 Task: Send an email with the signature Daisy Wilson with the subject 'Service renewal' and the message 'I am sorry for any miscommunication on our end.' from softage.1@softage.net to softage.9@softage.net,  softage.1@softage.net and softage.10@softage.net with CC to softage.2@softage.net with an attached document Data_sheet.pdf
Action: Key pressed n
Screenshot: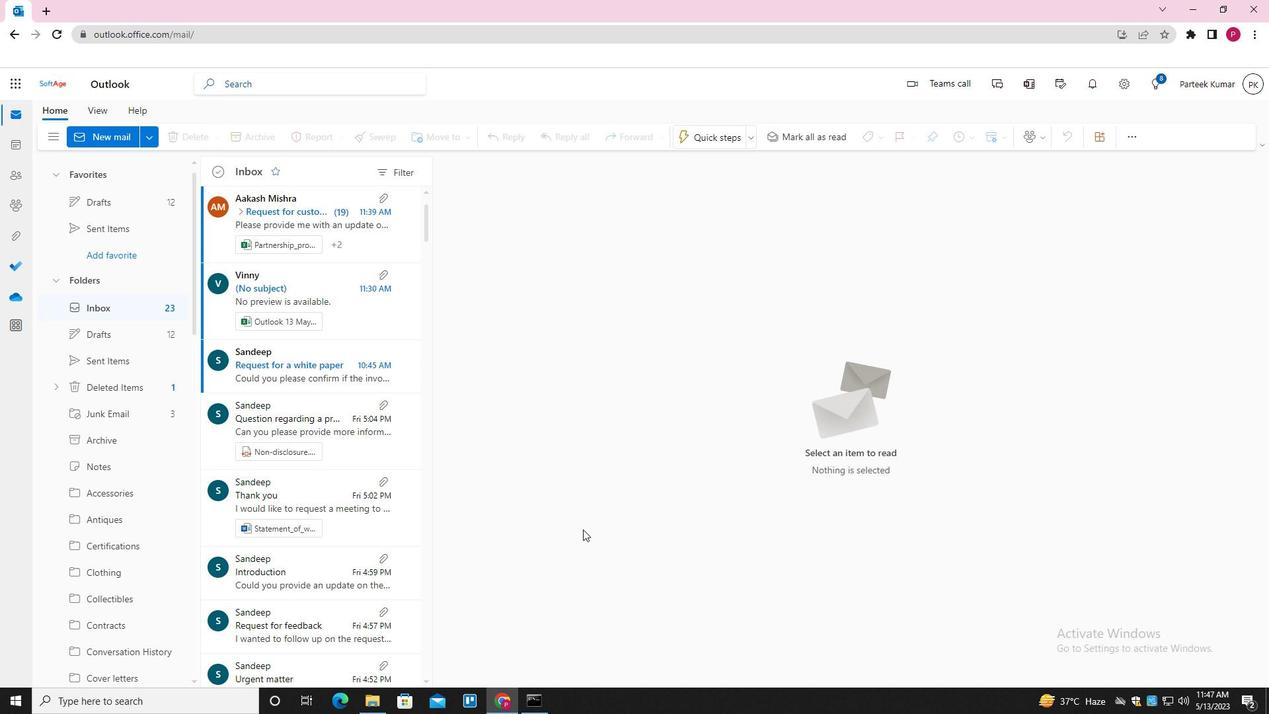 
Action: Mouse moved to (889, 140)
Screenshot: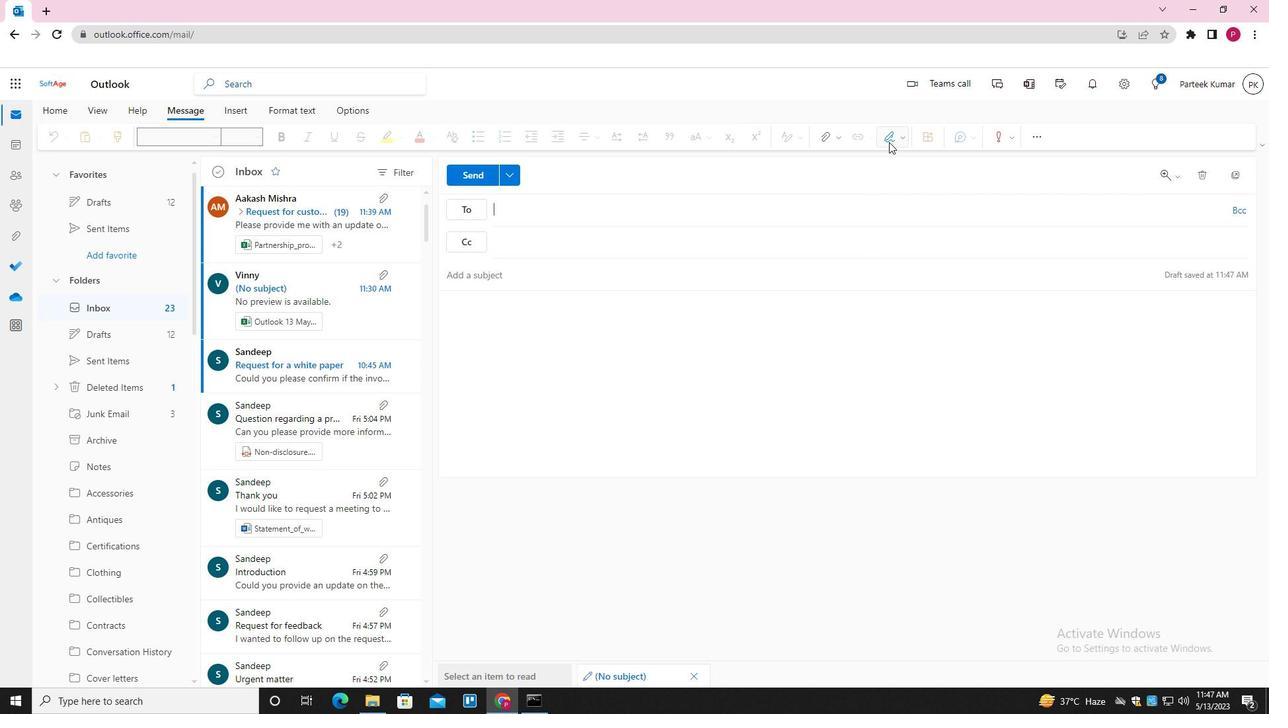 
Action: Mouse pressed left at (889, 140)
Screenshot: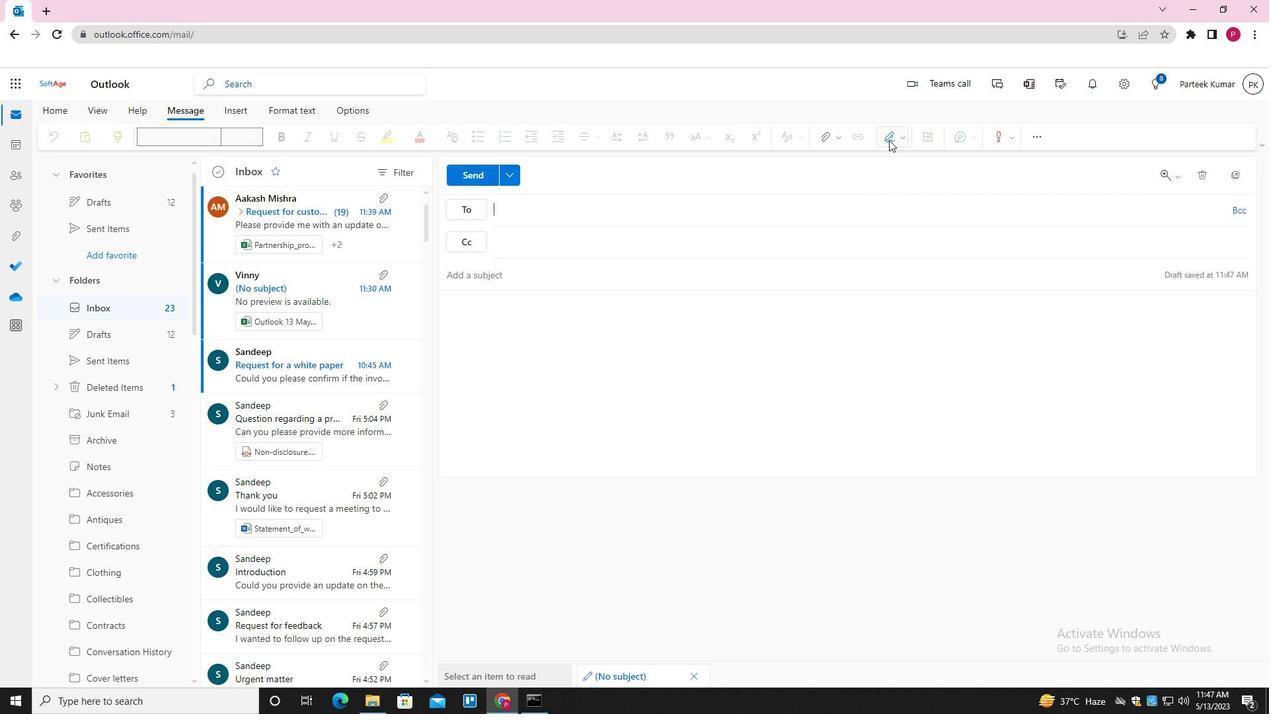 
Action: Mouse moved to (876, 190)
Screenshot: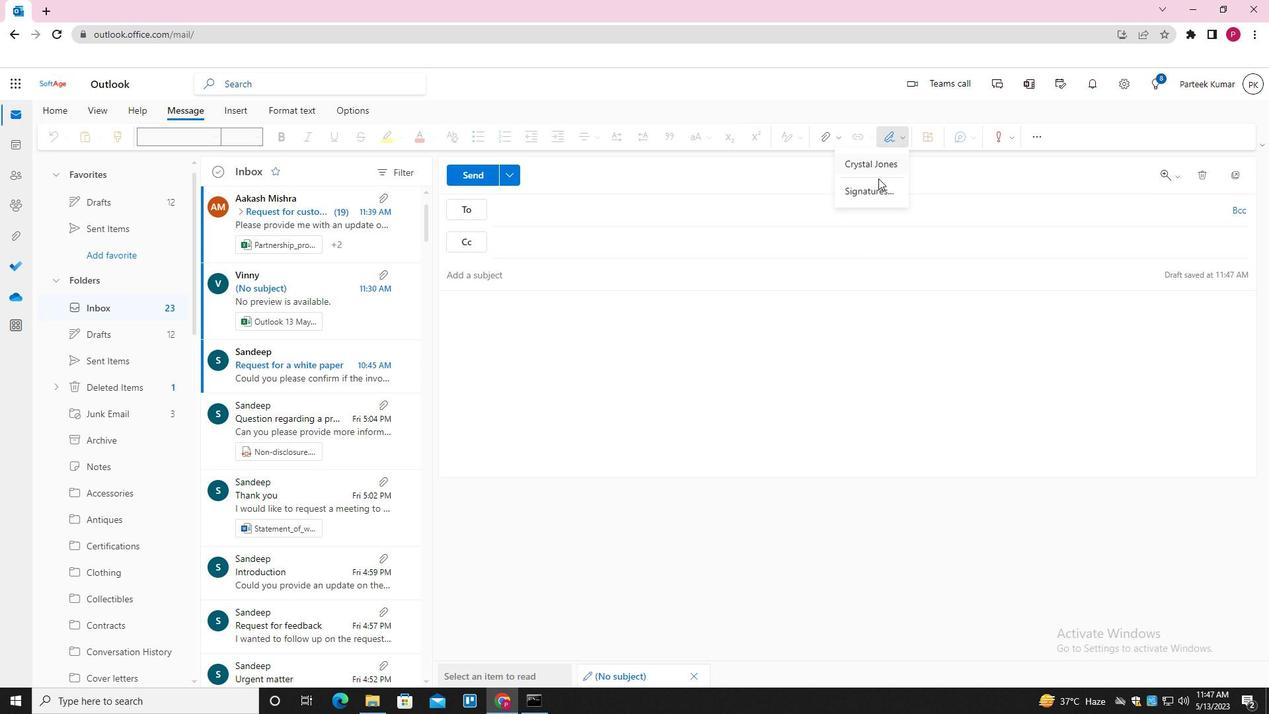 
Action: Mouse pressed left at (876, 190)
Screenshot: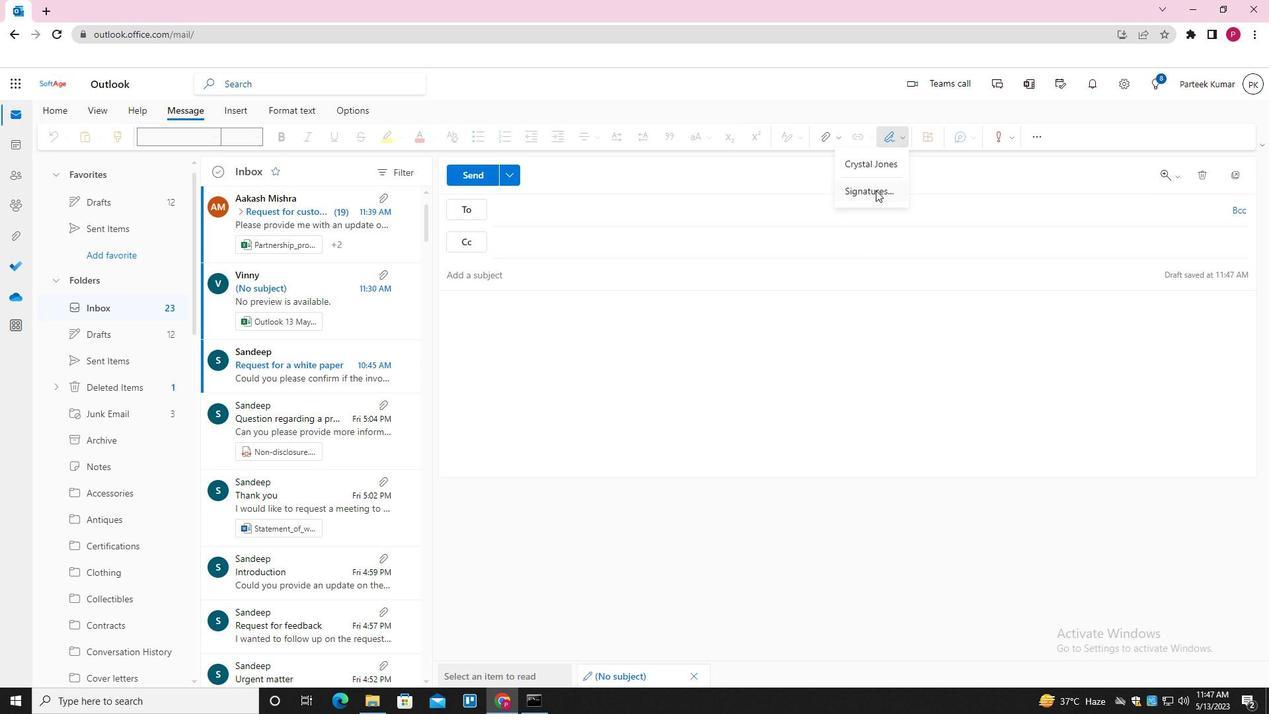 
Action: Mouse moved to (909, 239)
Screenshot: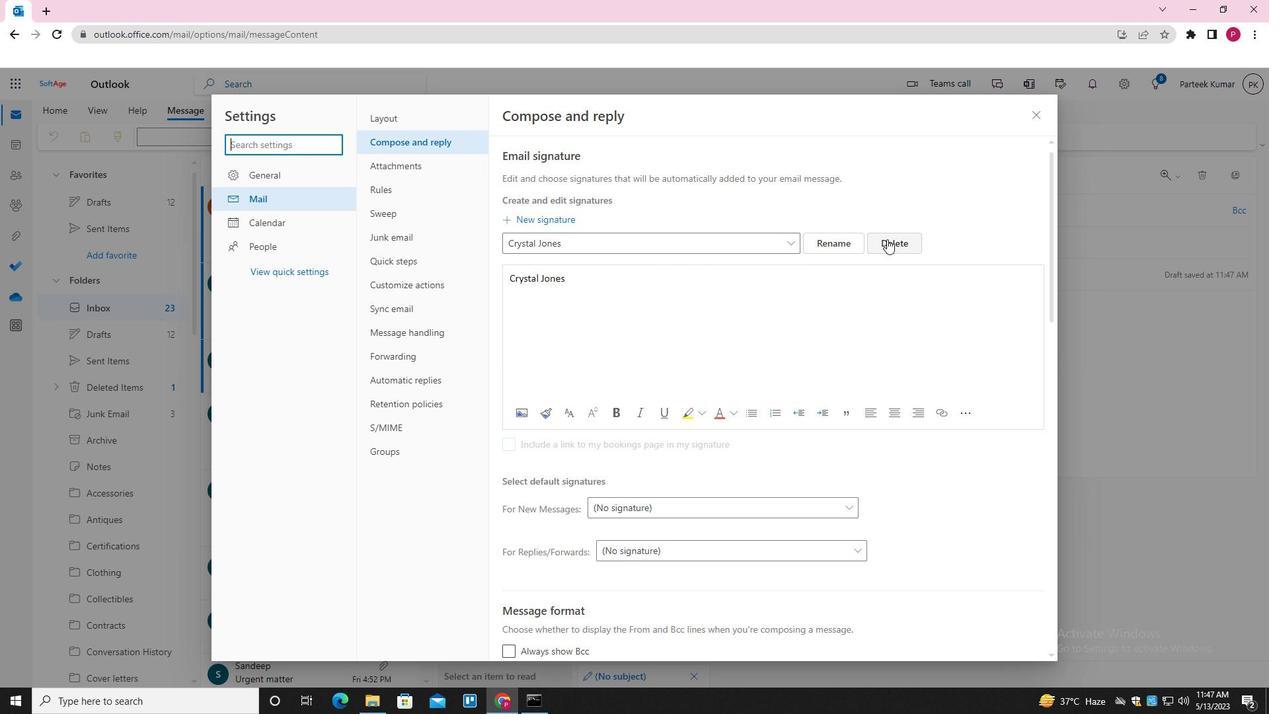 
Action: Mouse pressed left at (909, 239)
Screenshot: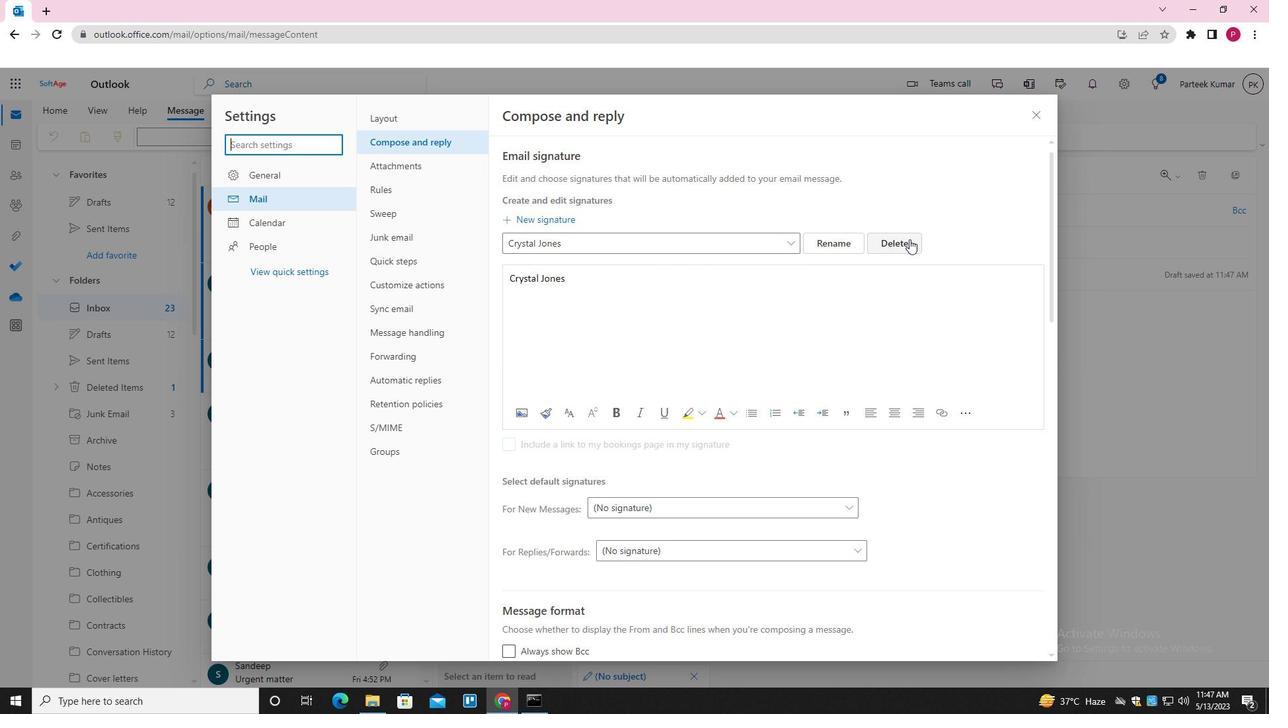 
Action: Mouse moved to (721, 245)
Screenshot: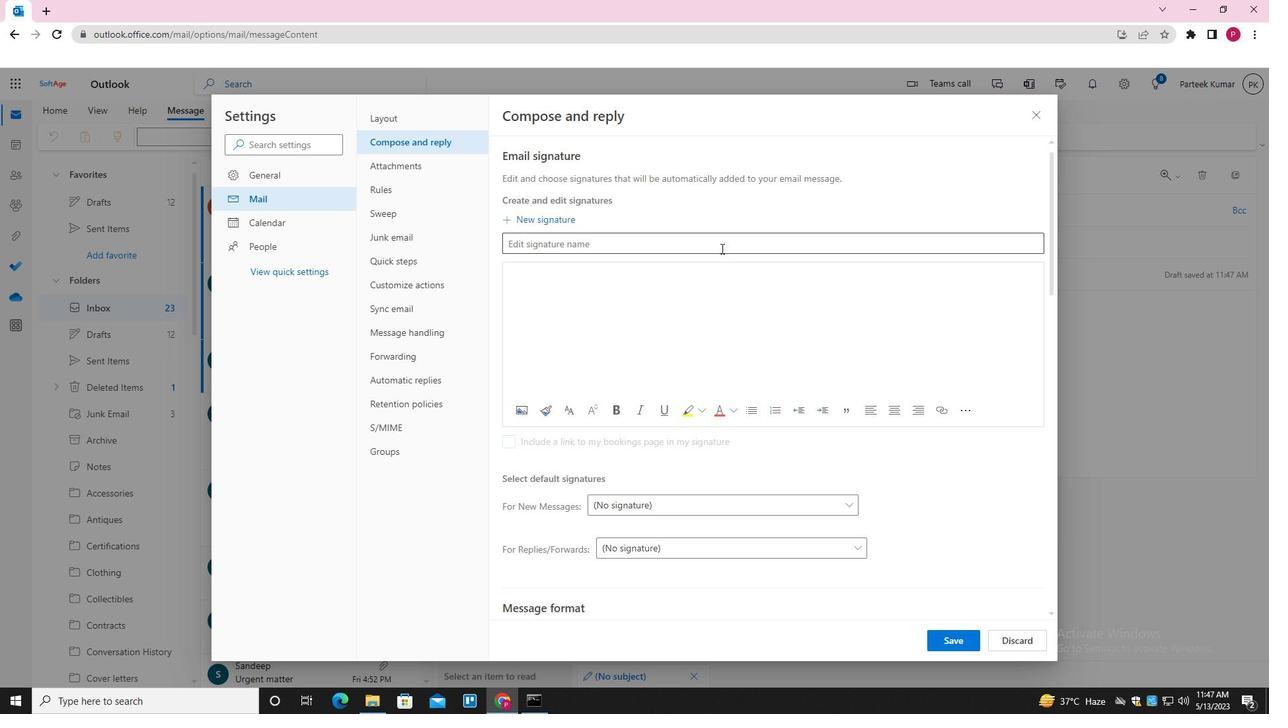 
Action: Mouse pressed left at (721, 245)
Screenshot: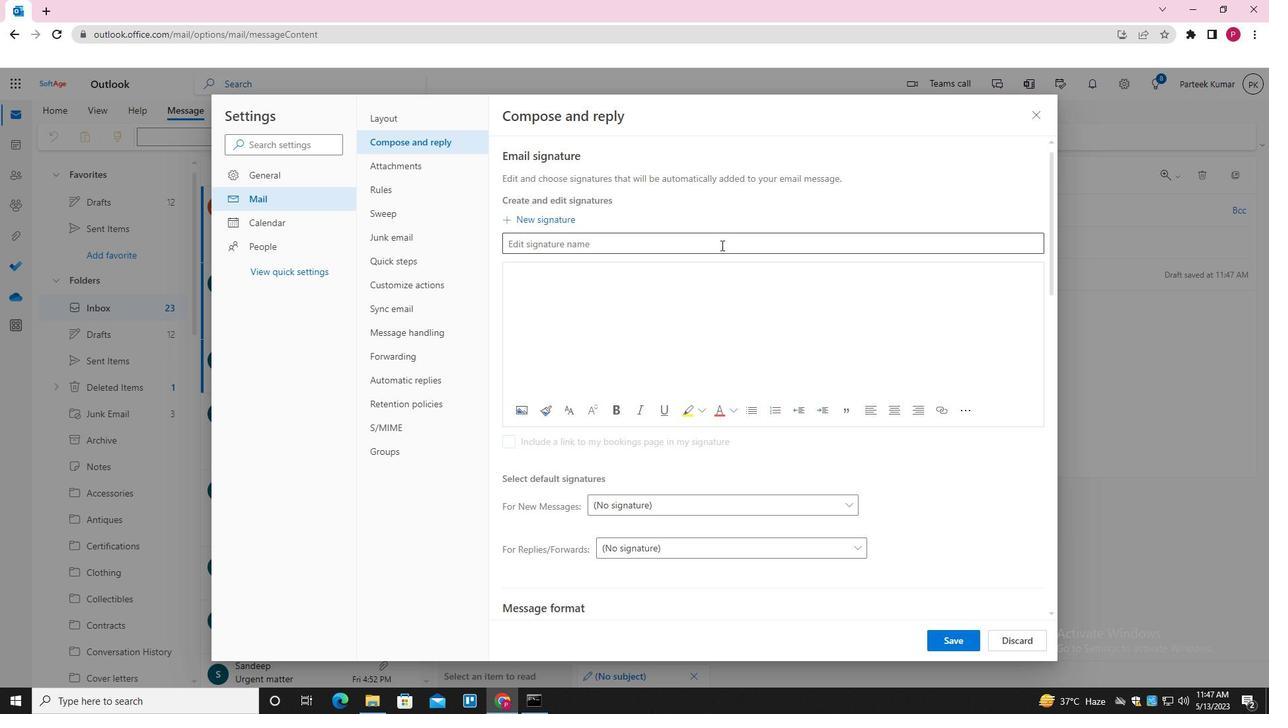 
Action: Key pressed <Key.shift>DAISY<Key.space><Key.shift>WILSON
Screenshot: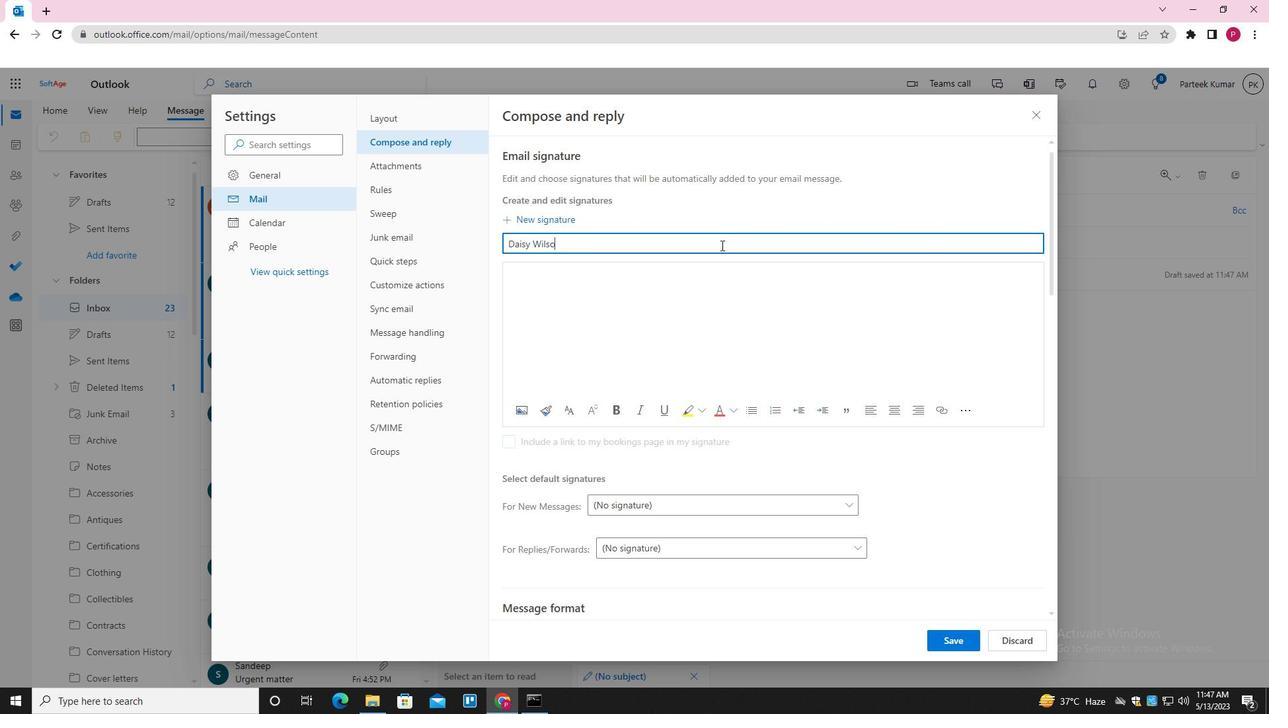
Action: Mouse moved to (718, 275)
Screenshot: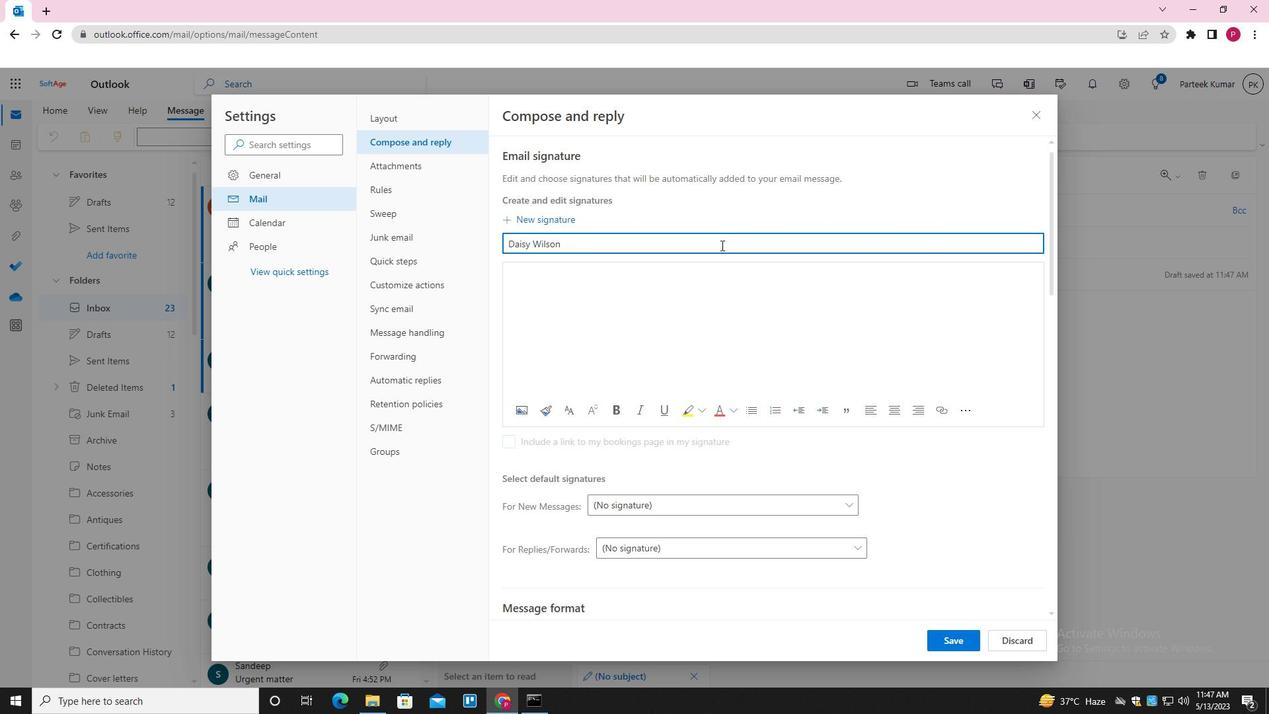 
Action: Mouse pressed left at (718, 275)
Screenshot: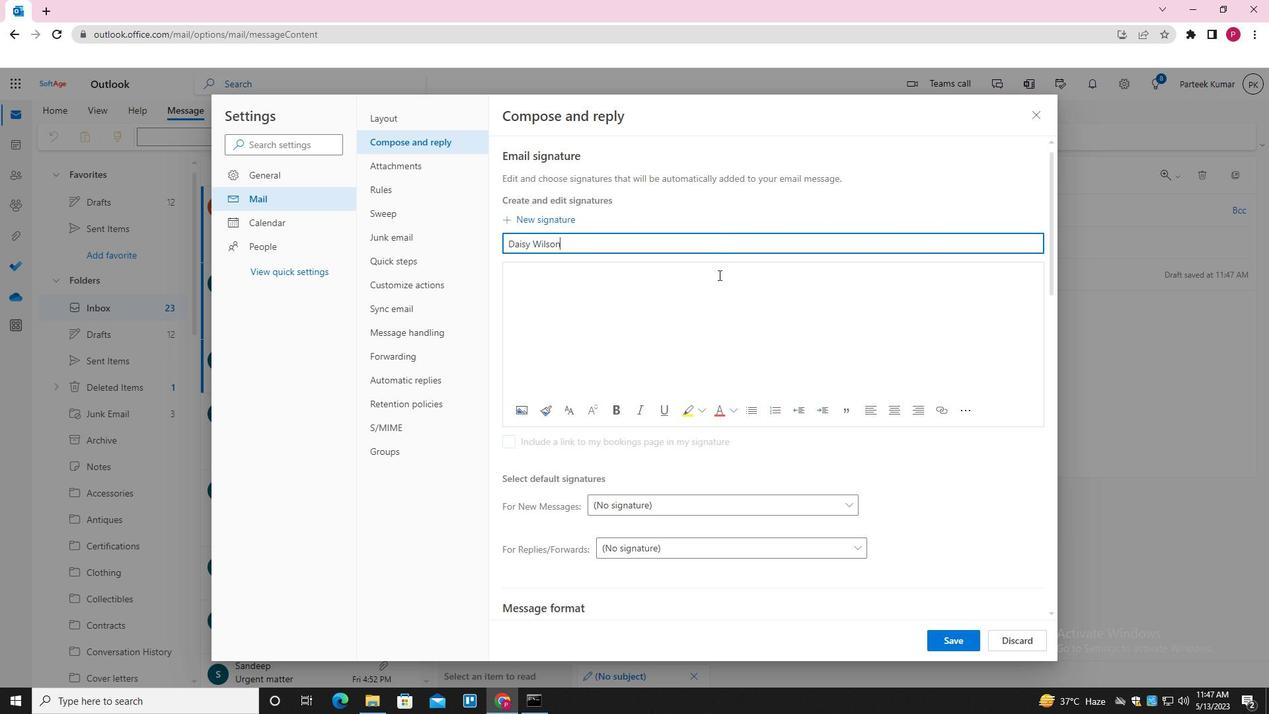 
Action: Key pressed <Key.shift>DAISY<Key.space><Key.shift>WILSON<Key.space>
Screenshot: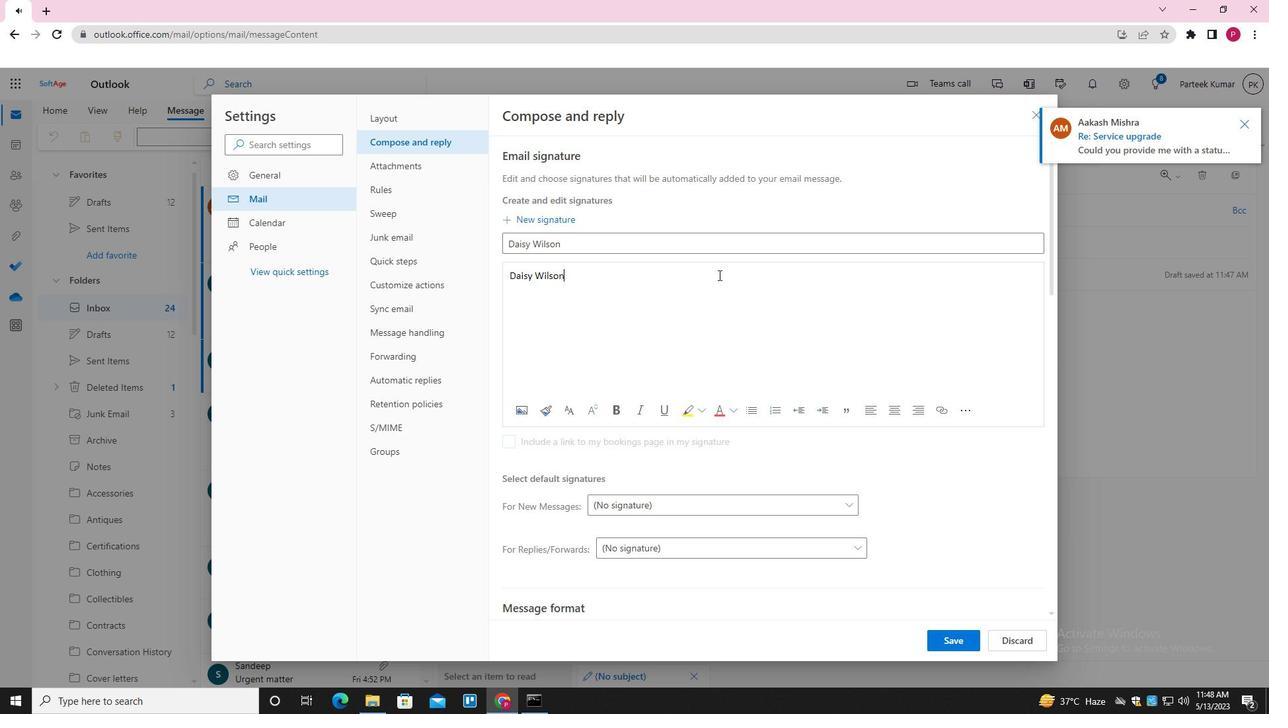 
Action: Mouse moved to (959, 641)
Screenshot: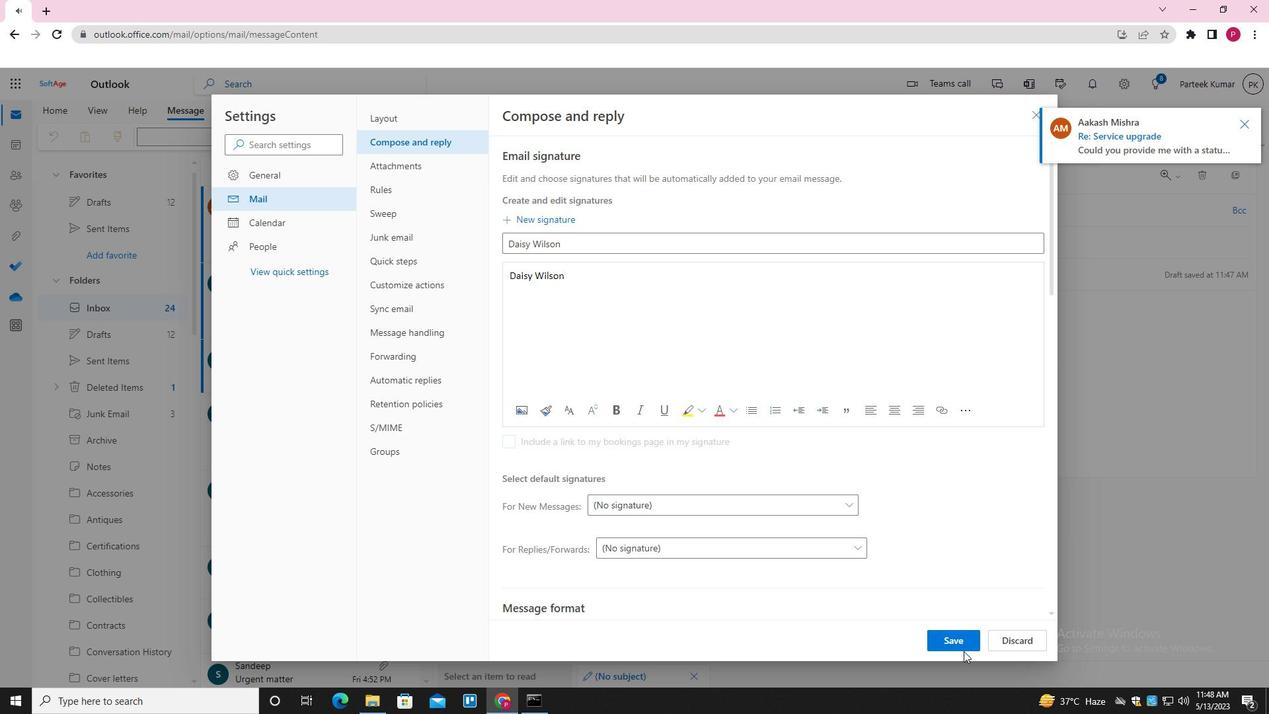
Action: Mouse pressed left at (959, 641)
Screenshot: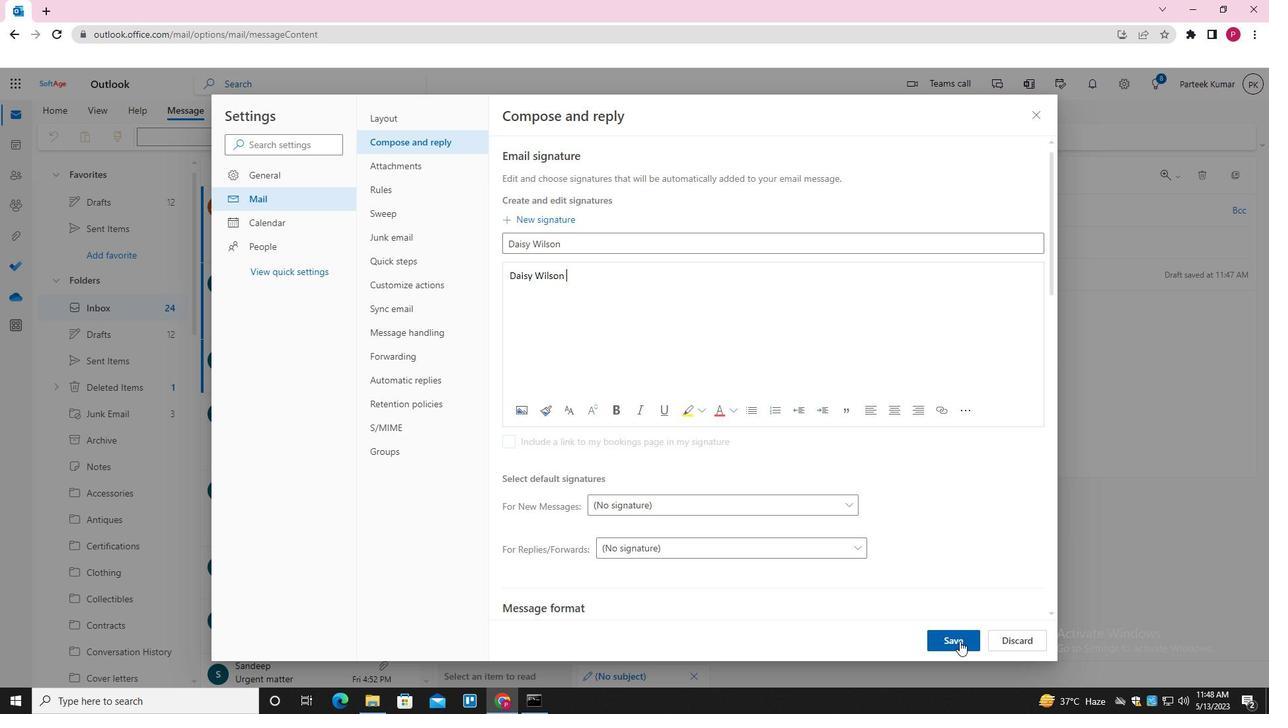 
Action: Mouse moved to (1035, 115)
Screenshot: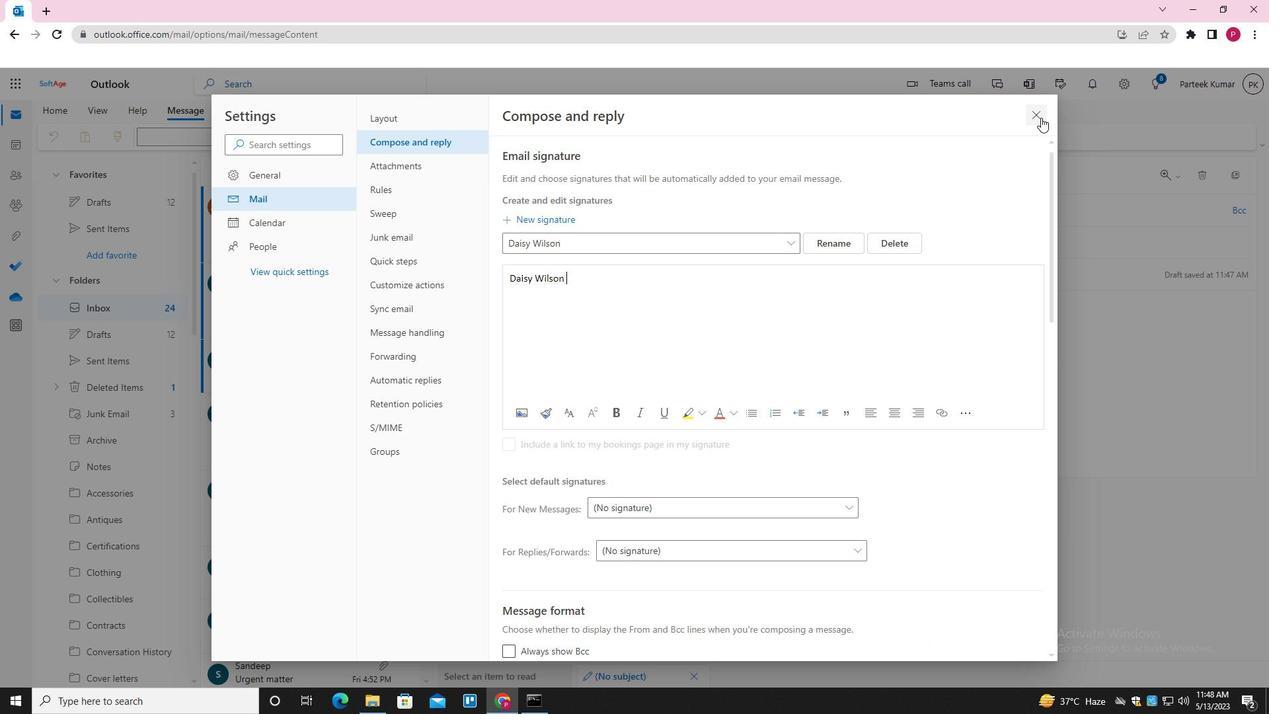 
Action: Mouse pressed left at (1035, 115)
Screenshot: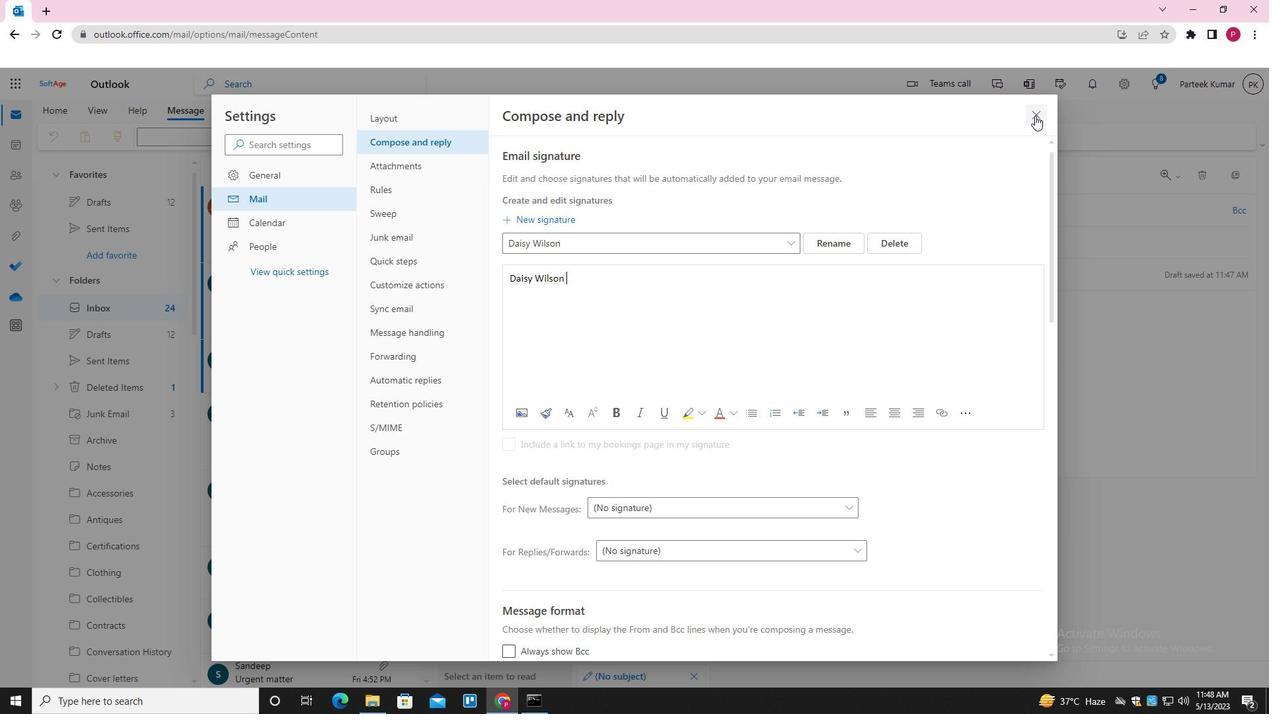 
Action: Mouse moved to (892, 134)
Screenshot: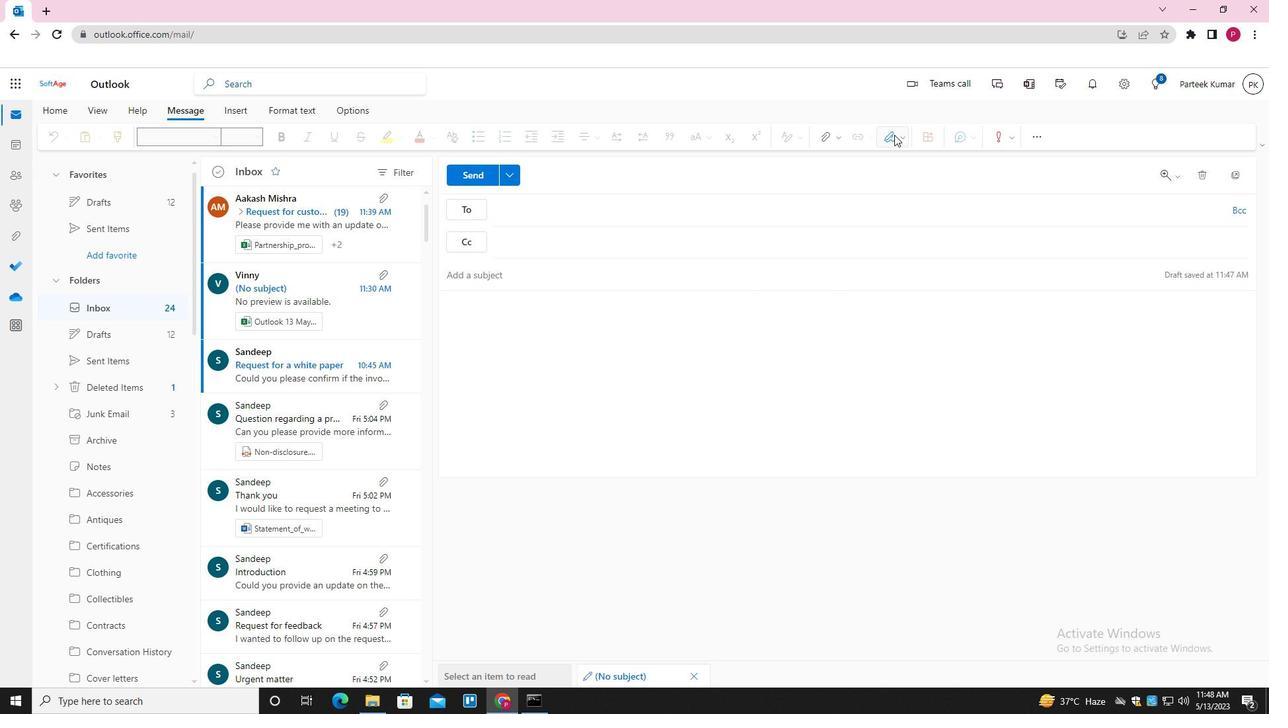 
Action: Mouse pressed left at (892, 134)
Screenshot: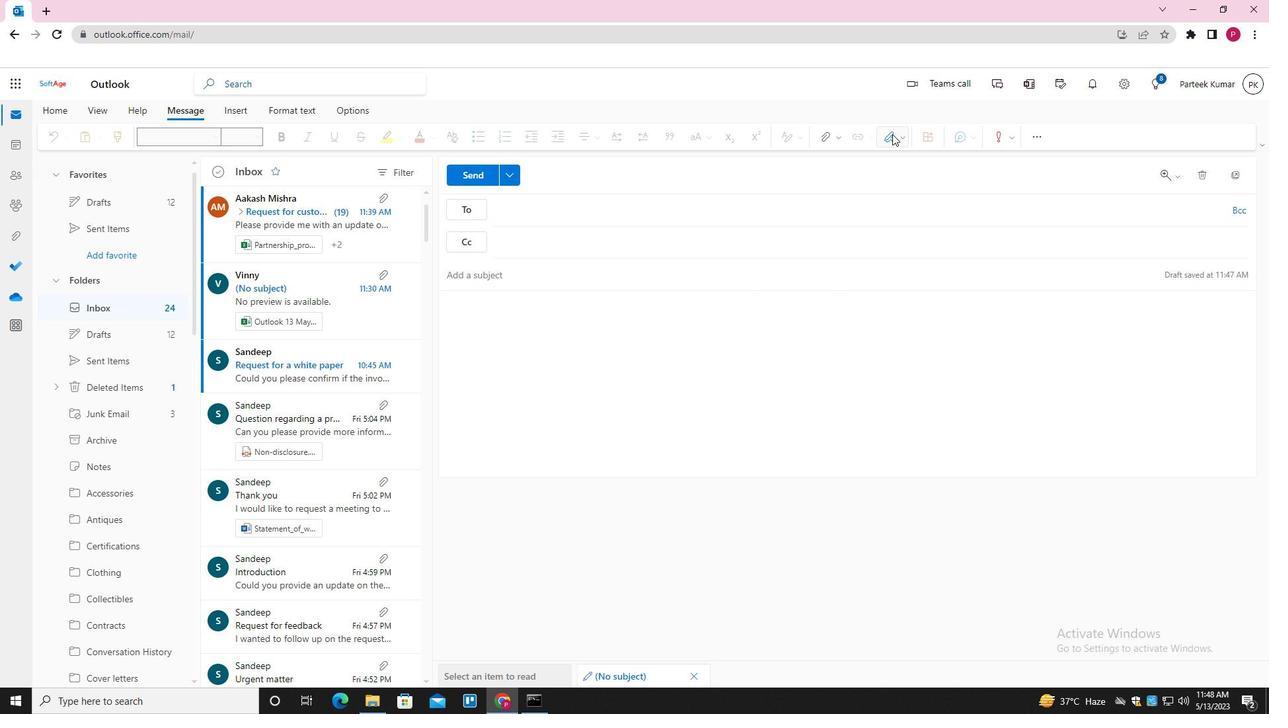 
Action: Mouse moved to (871, 165)
Screenshot: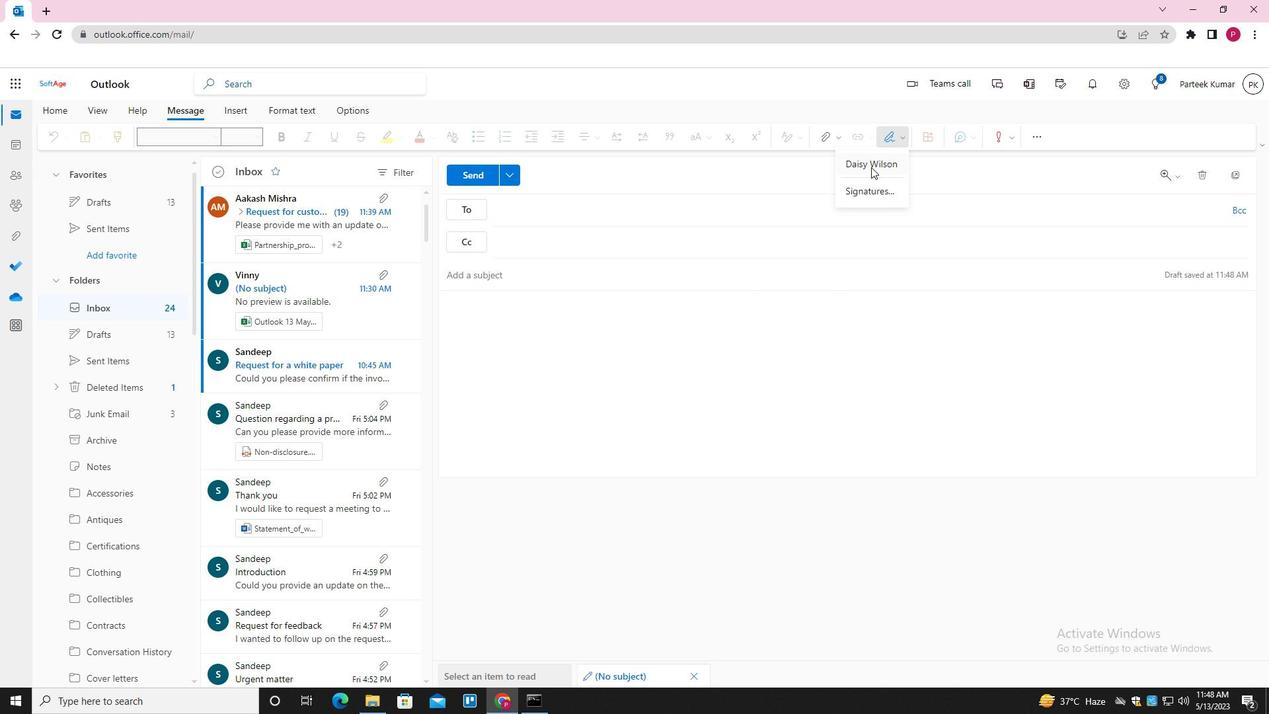 
Action: Mouse pressed left at (871, 165)
Screenshot: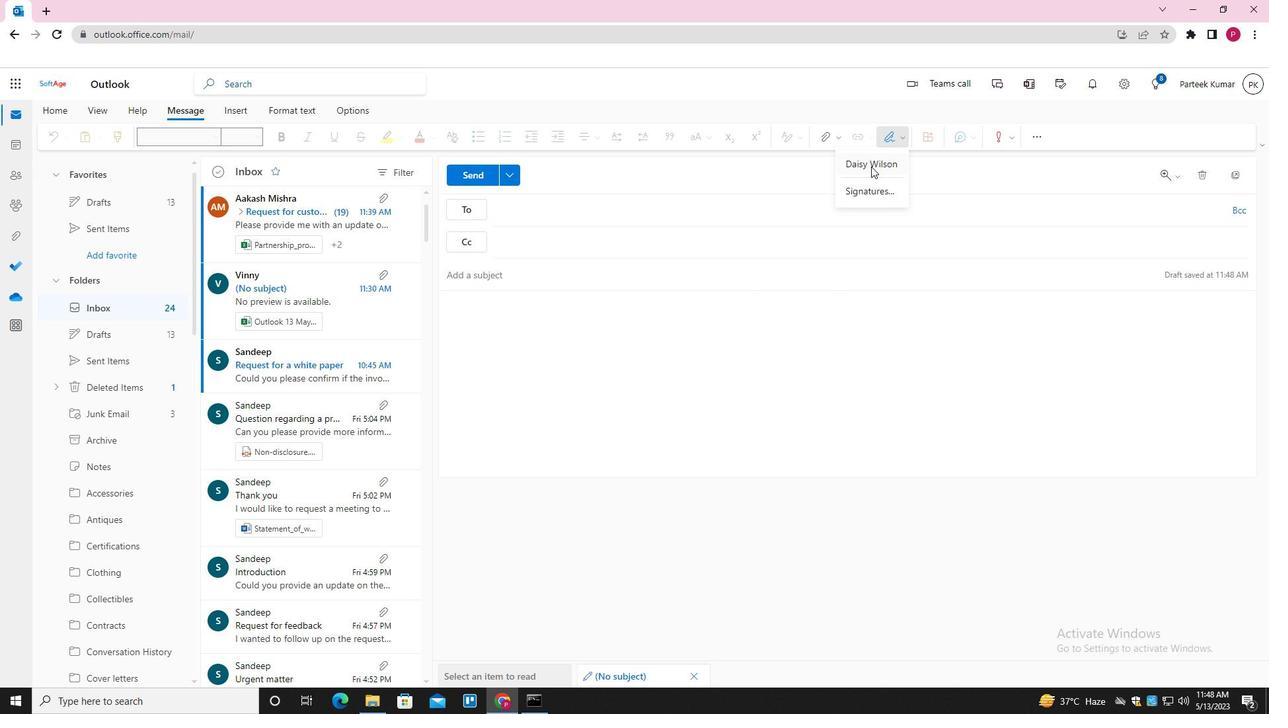 
Action: Mouse moved to (563, 276)
Screenshot: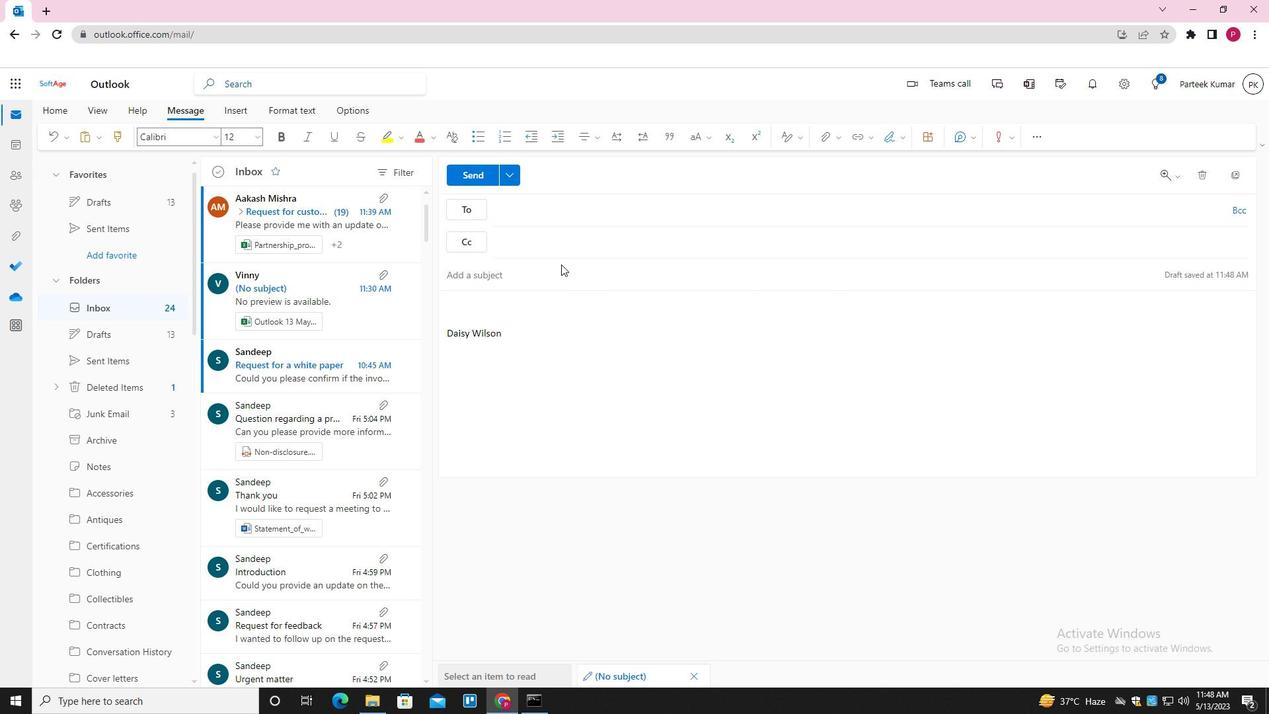 
Action: Mouse pressed left at (563, 276)
Screenshot: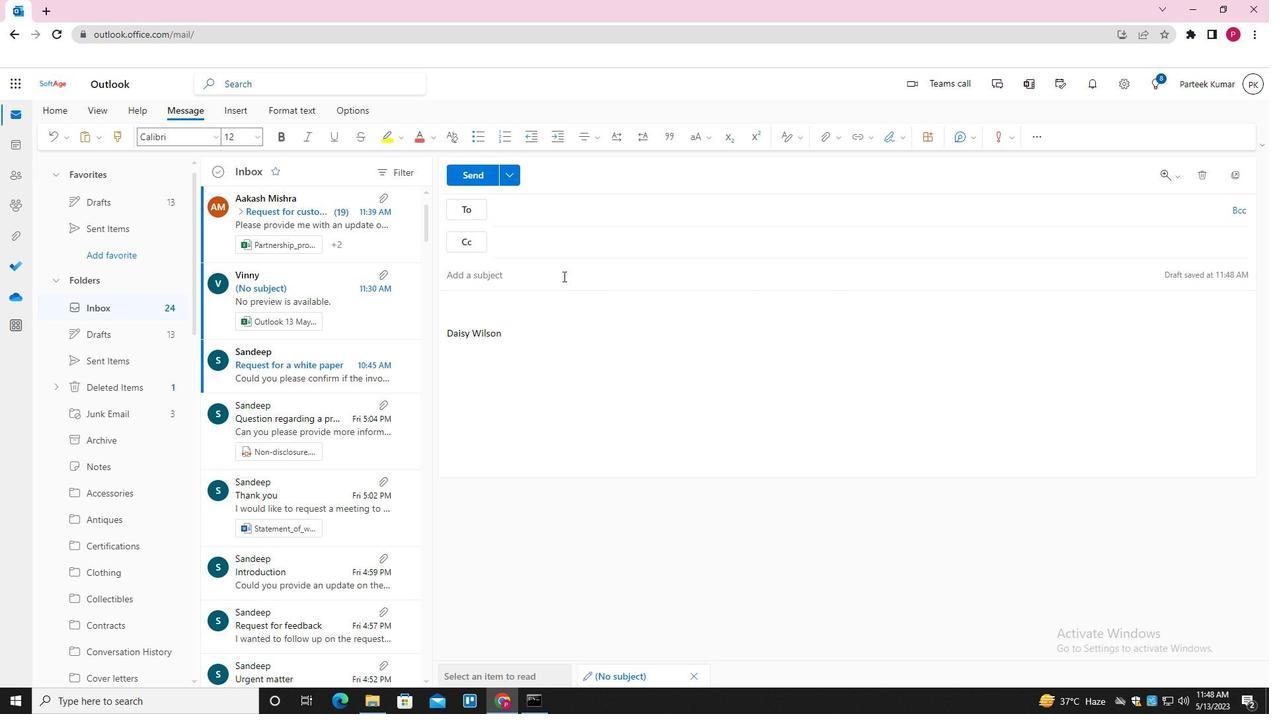 
Action: Key pressed <Key.shift>SERVICE<Key.space>REB<Key.backspace>NEWAL<Key.space><Key.tab><Key.shift_r><Key.shift_r><Key.shift_r><Key.shift_r><Key.shift_r><Key.shift_r><Key.shift_r><Key.shift_r><Key.shift_r><Key.shift_r><Key.shift_r><Key.shift_r><Key.shift_r>I<Key.space>AM<Key.space>SORRY<Key.space>FOR<Key.space>ANY<Key.space>MISCOMMUNICATIONS<Key.space>ON<Key.space>OUR<Key.space>END<Key.space>
Screenshot: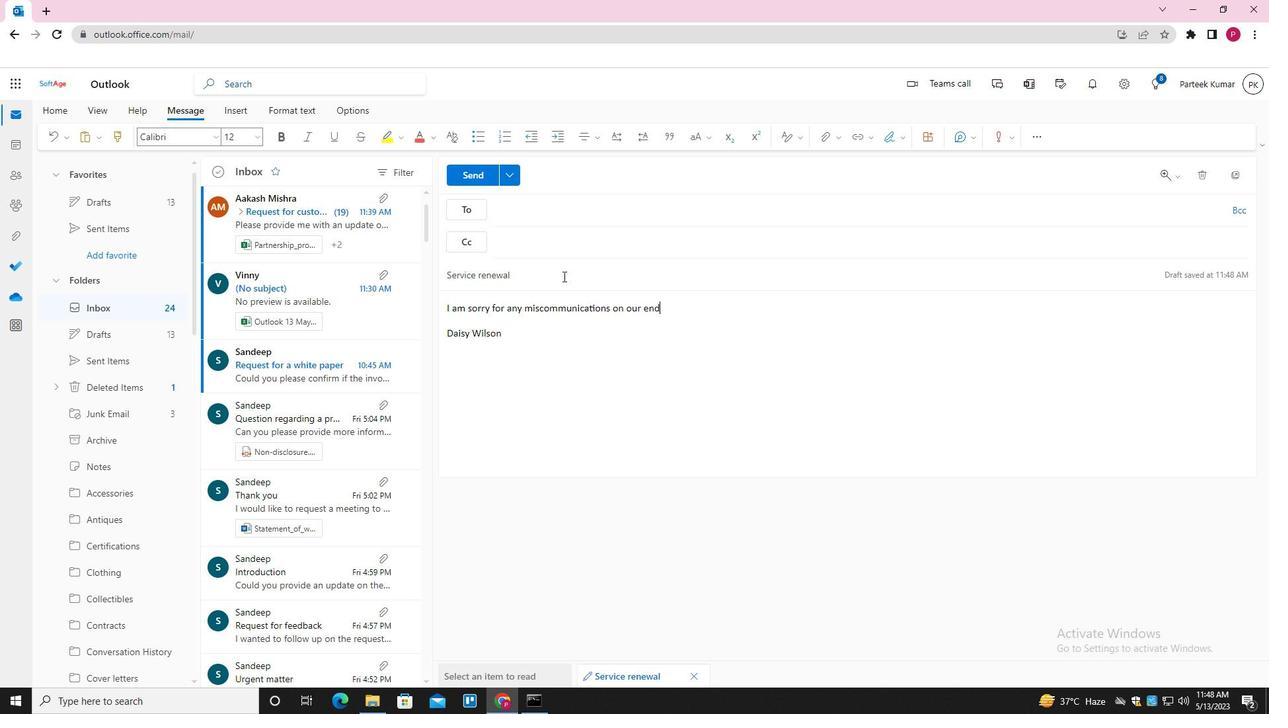 
Action: Mouse moved to (563, 209)
Screenshot: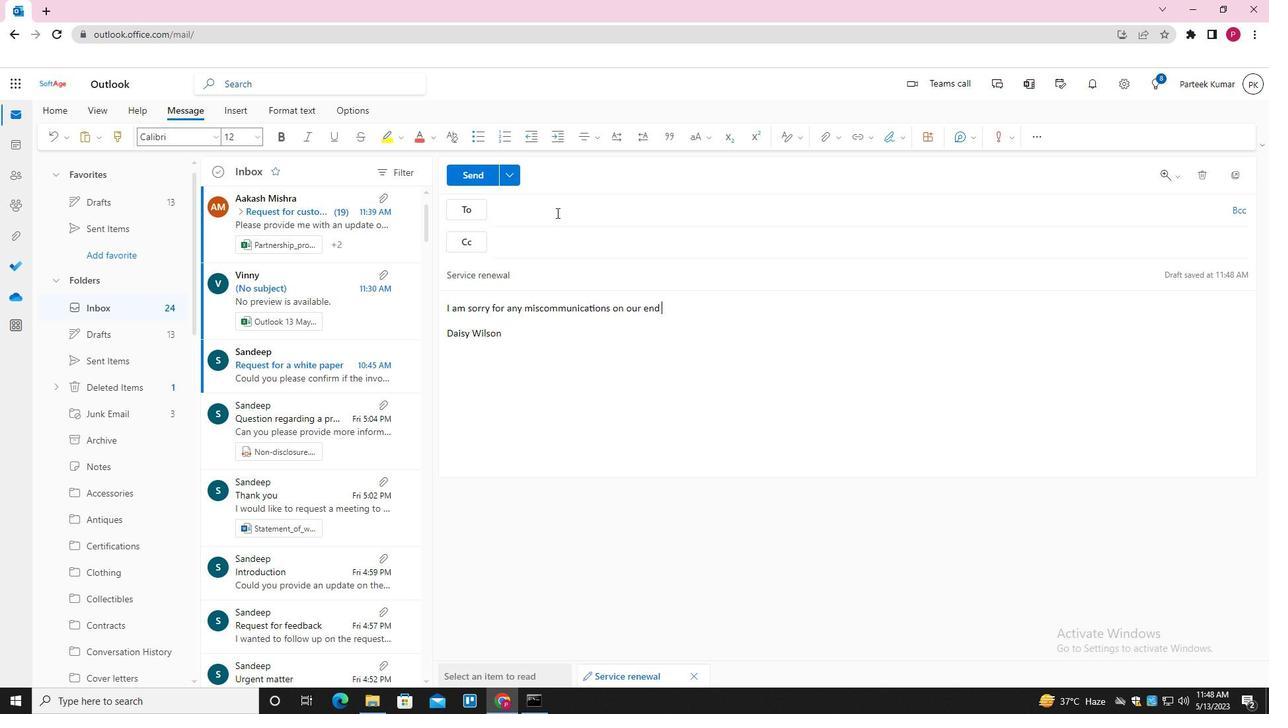 
Action: Mouse pressed left at (563, 209)
Screenshot: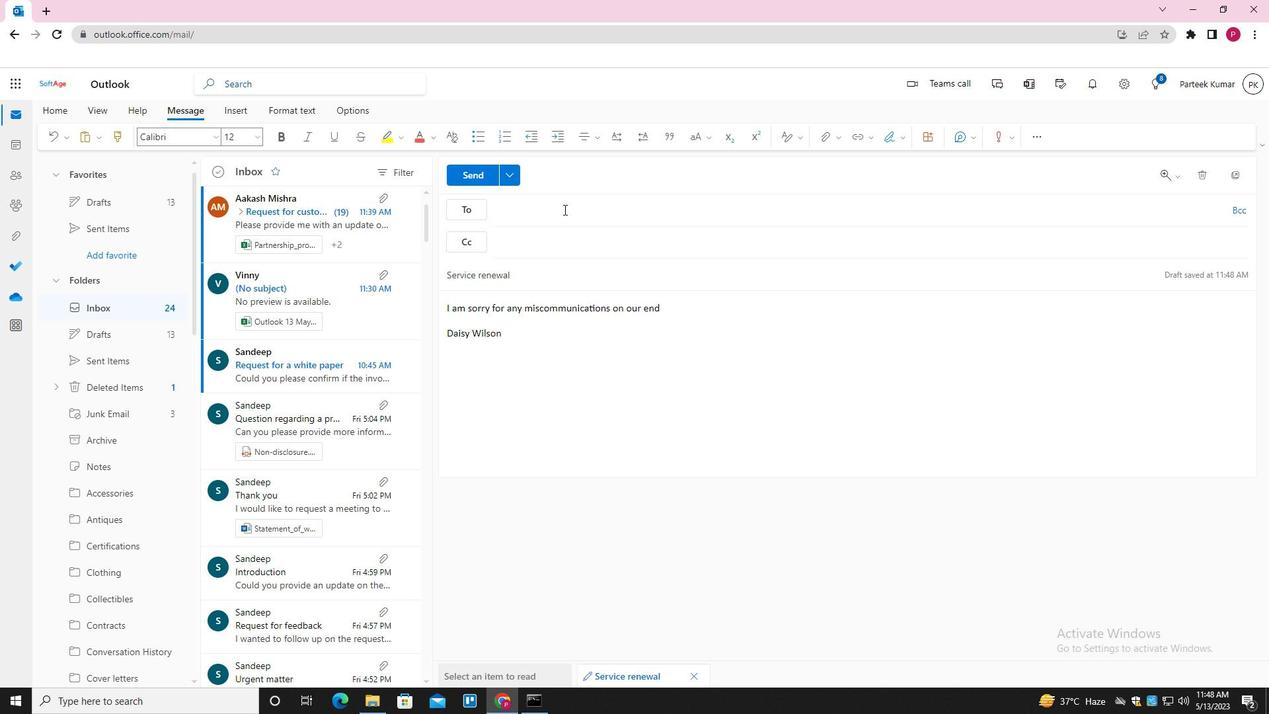 
Action: Key pressed SOFTAGE.9<Key.shift>@SOFTAGE.NET<Key.enter>SOFTAGE.1<Key.shift>@SOFTAGE.NET<Key.enter>SOFTAGE.10<Key.shift>@SOFTAGE.NET<Key.enter><Key.tab>SOFTAGE.2<Key.shift>@SOFTAGE.NET<Key.enter>
Screenshot: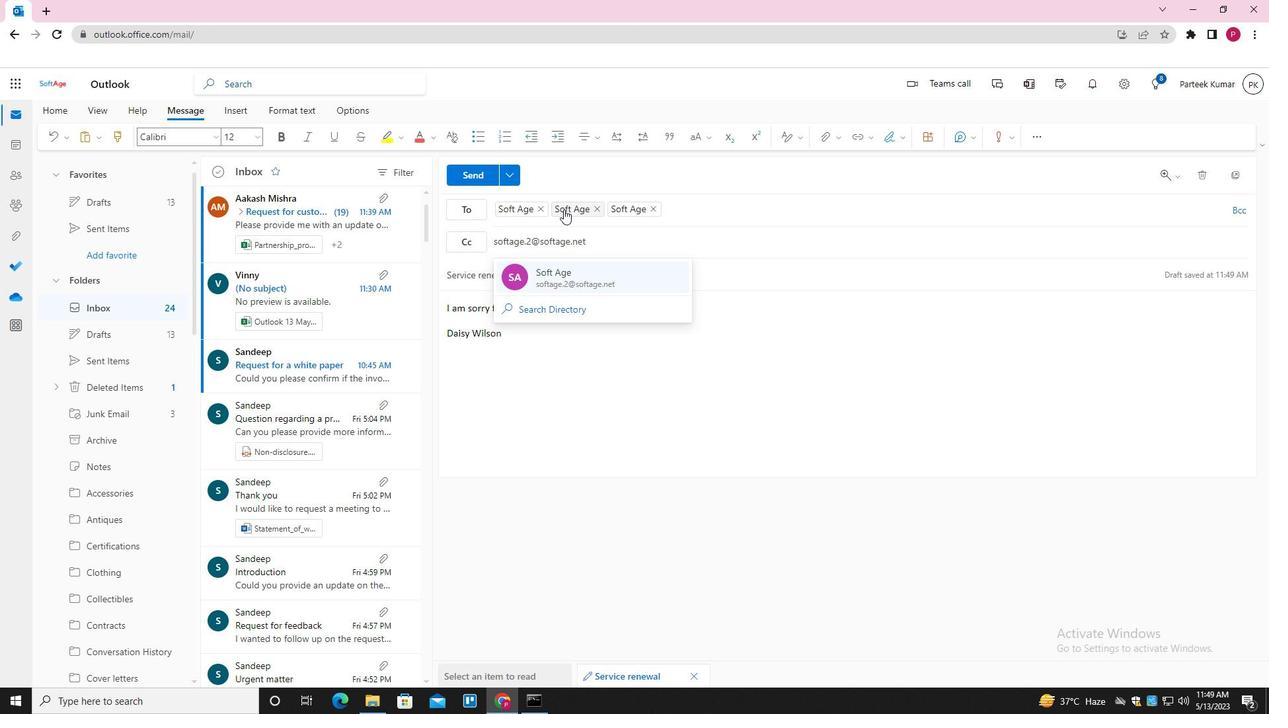 
Action: Mouse moved to (825, 140)
Screenshot: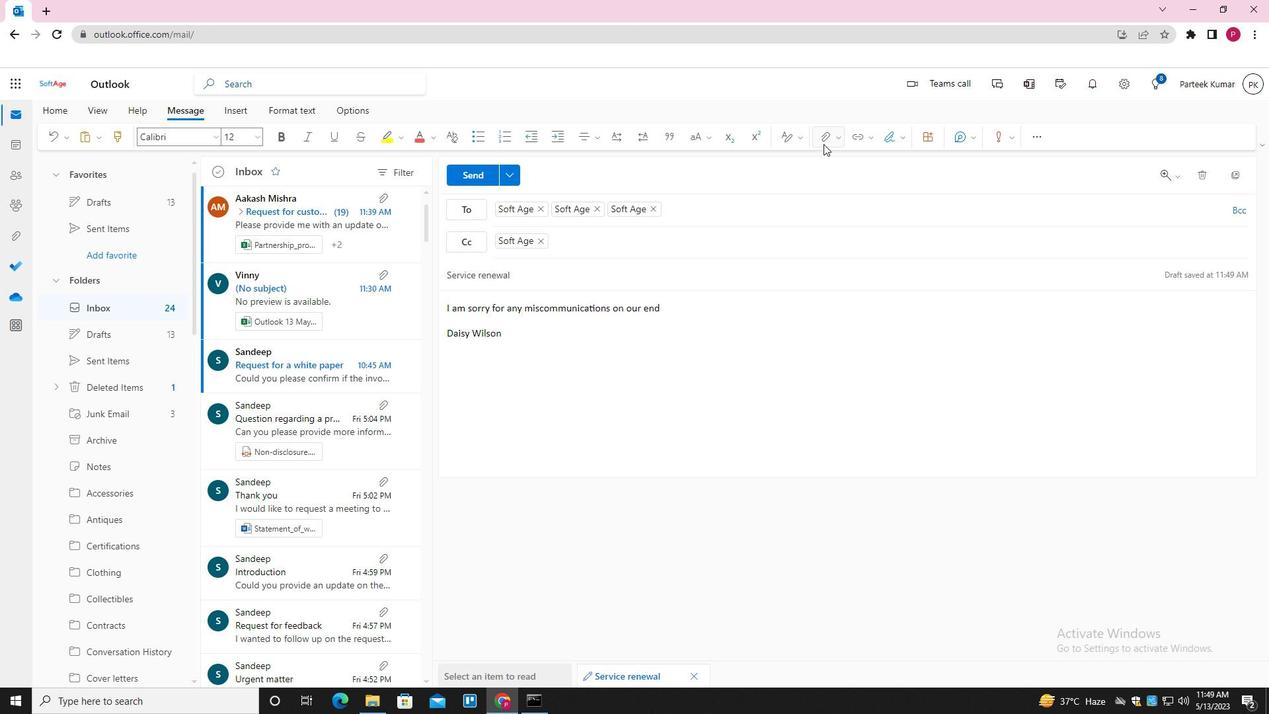
Action: Mouse pressed left at (825, 140)
Screenshot: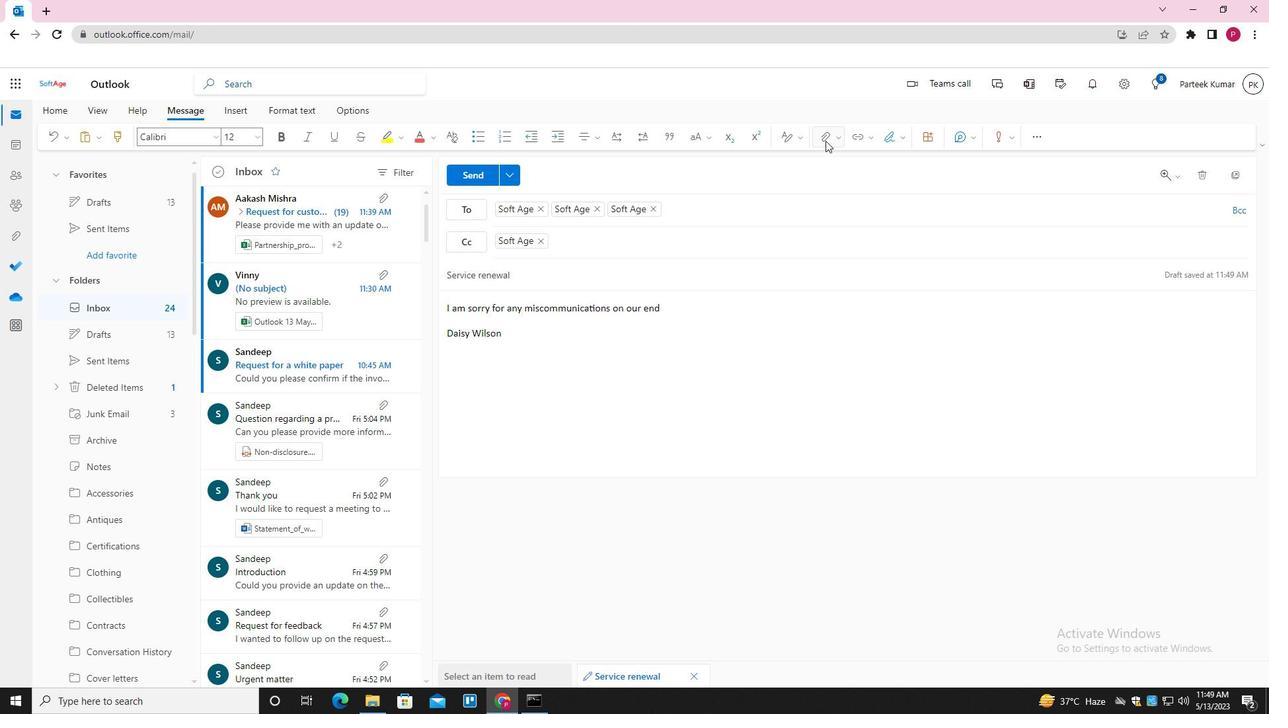 
Action: Mouse moved to (780, 161)
Screenshot: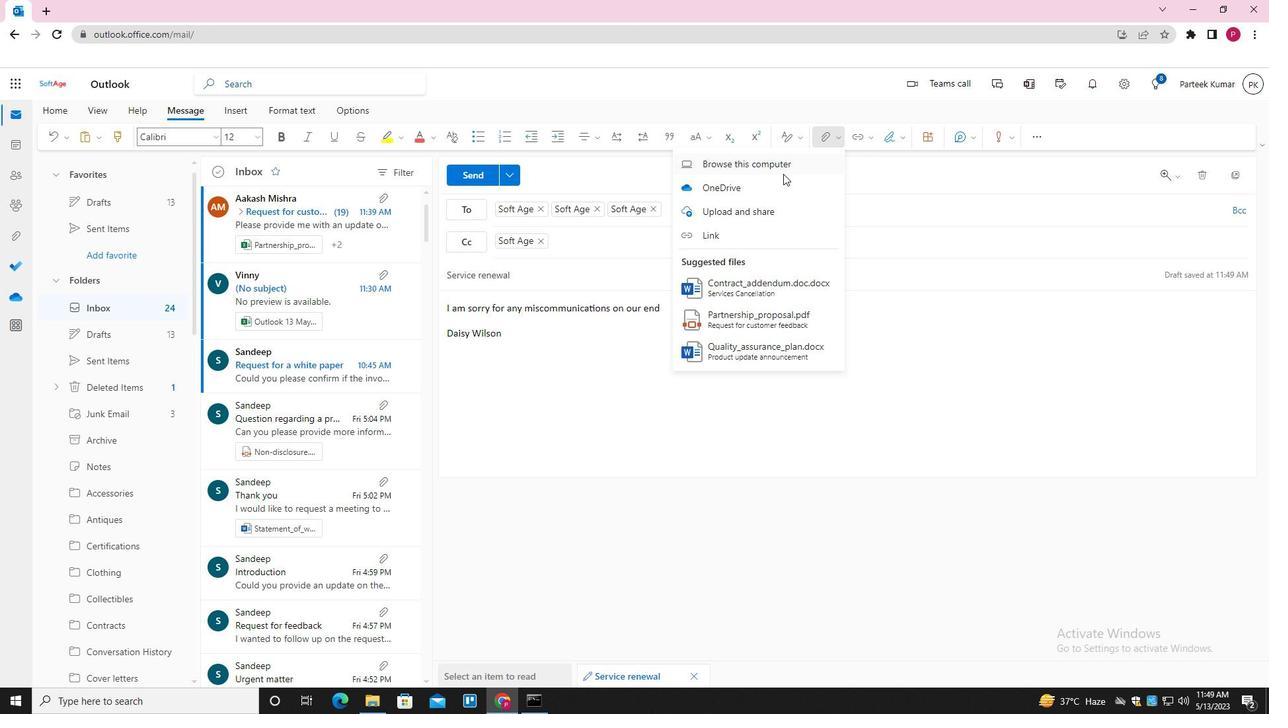 
Action: Mouse pressed left at (780, 161)
Screenshot: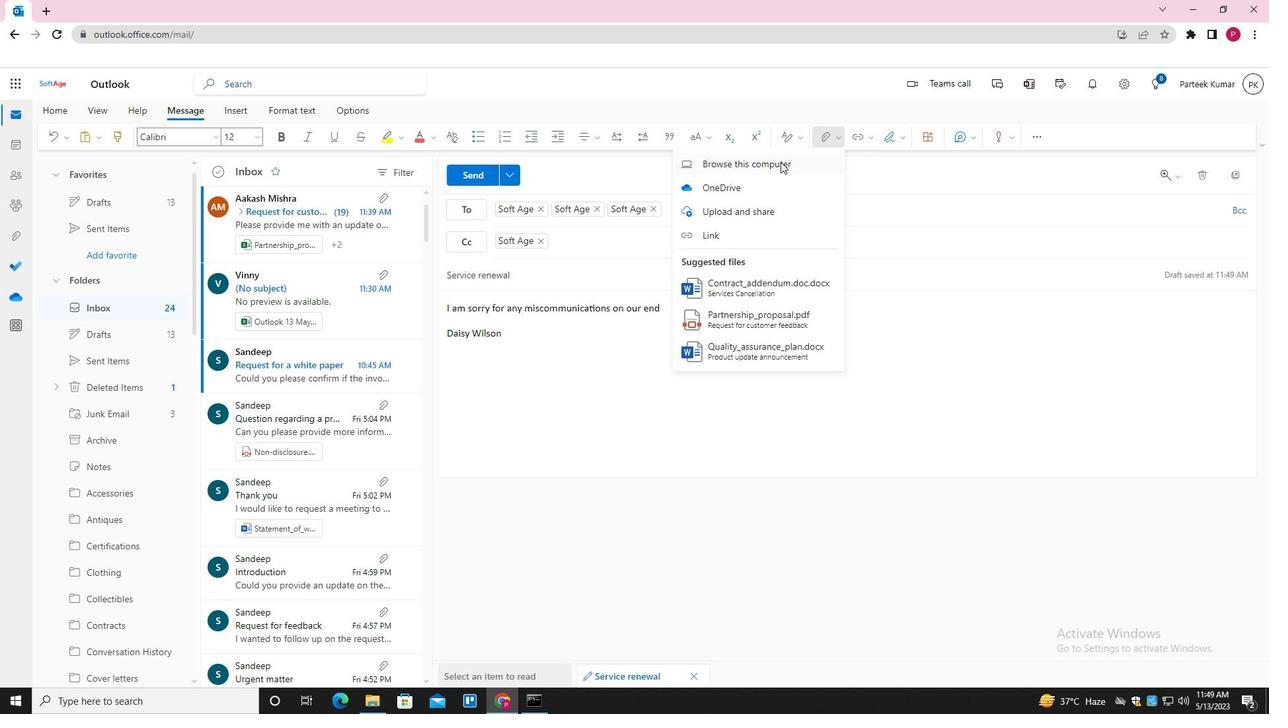 
Action: Mouse moved to (228, 112)
Screenshot: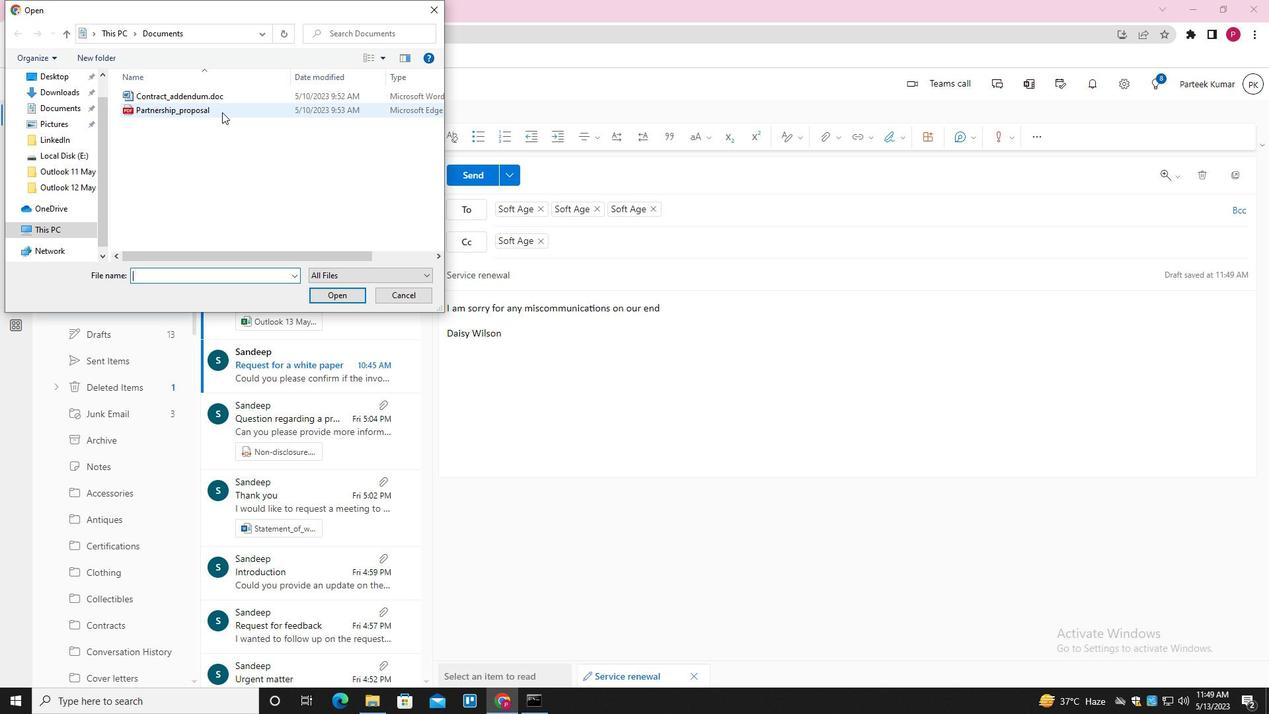 
Action: Mouse pressed left at (228, 112)
Screenshot: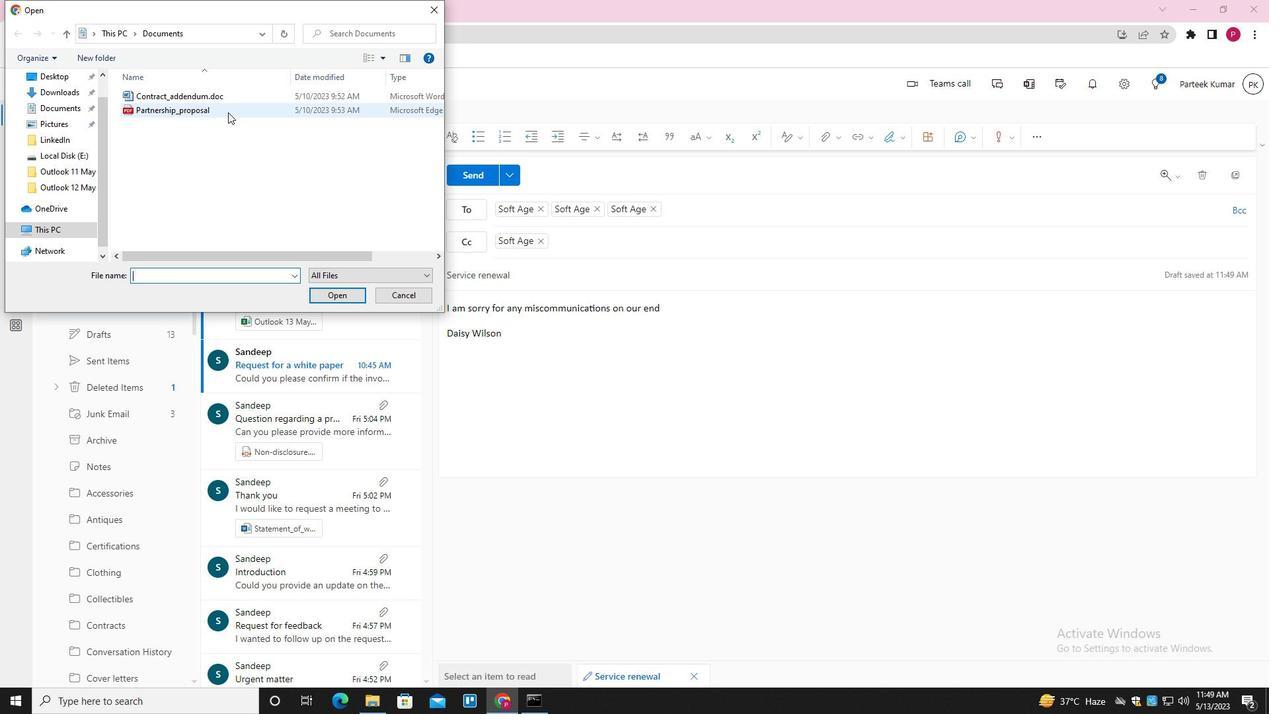 
Action: Key pressed <Key.f2><Key.shift>DATA<Key.shift_r><Key.shift_r><Key.shift_r><Key.shift_r><Key.shift_r><Key.shift_r><Key.shift_r><Key.shift_r><Key.shift_r>_<Key.shift>SHEET
Screenshot: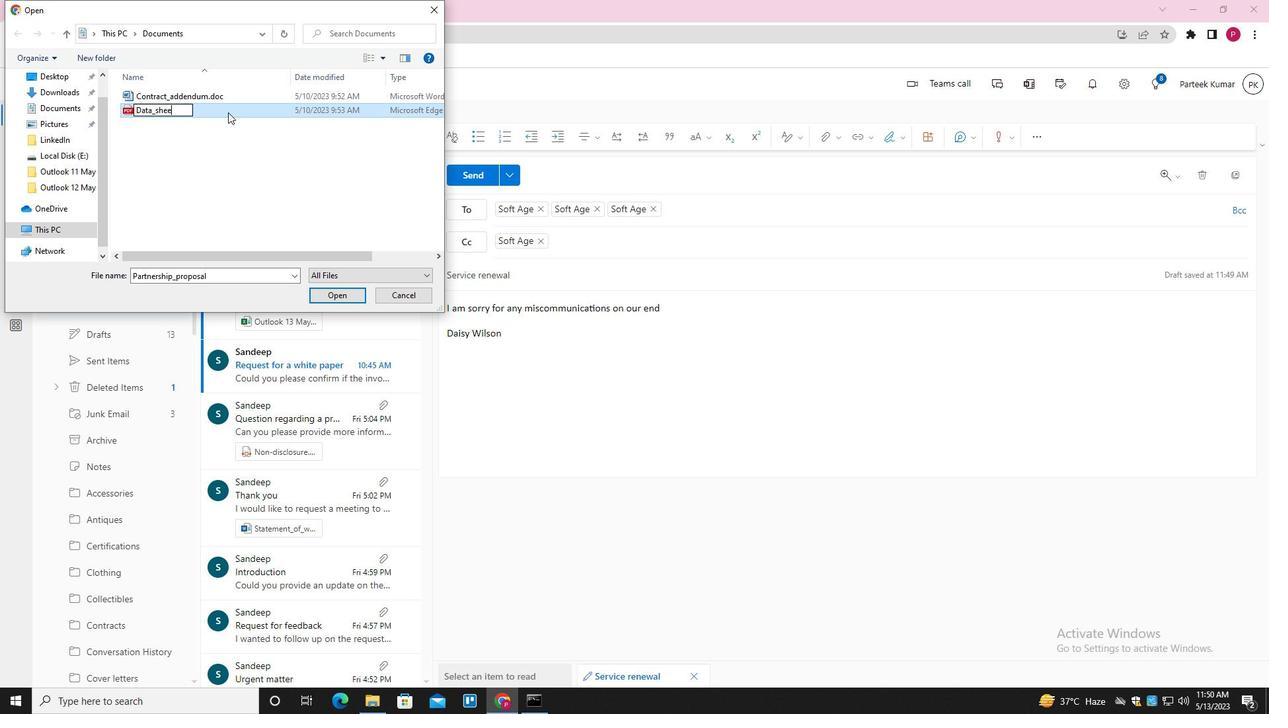 
Action: Mouse moved to (358, 110)
Screenshot: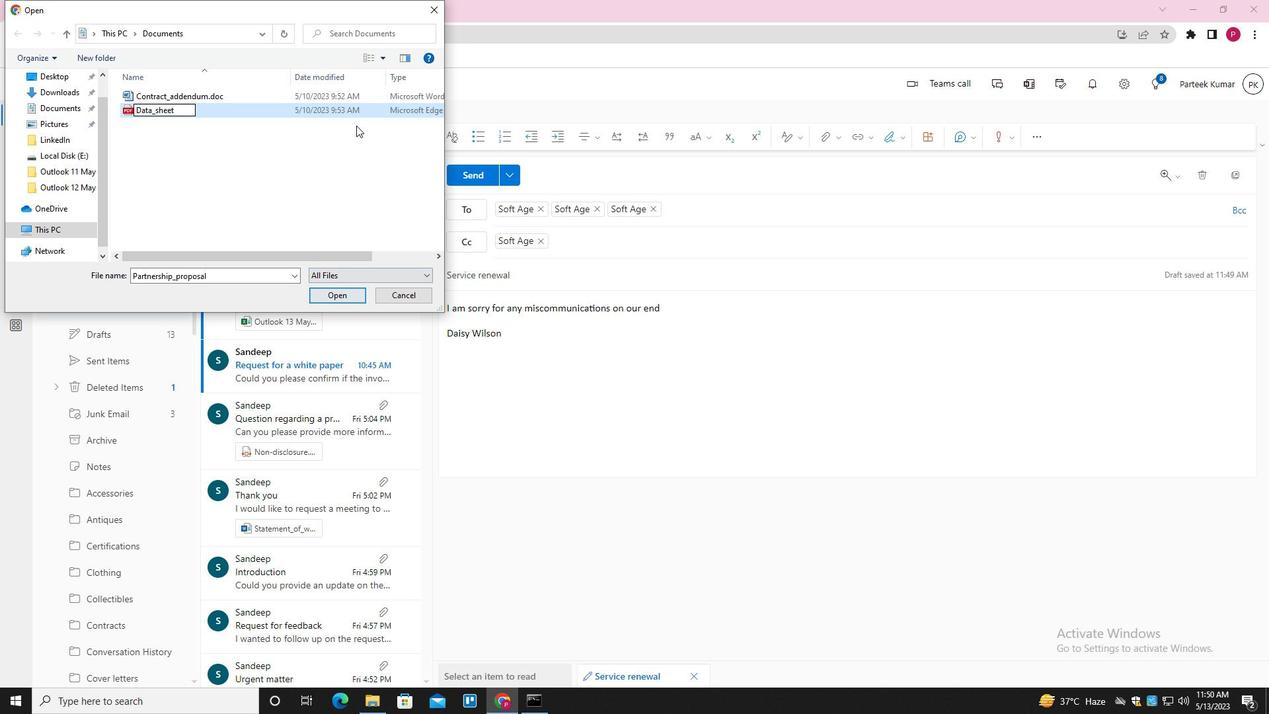 
Action: Key pressed <Key.enter>
Screenshot: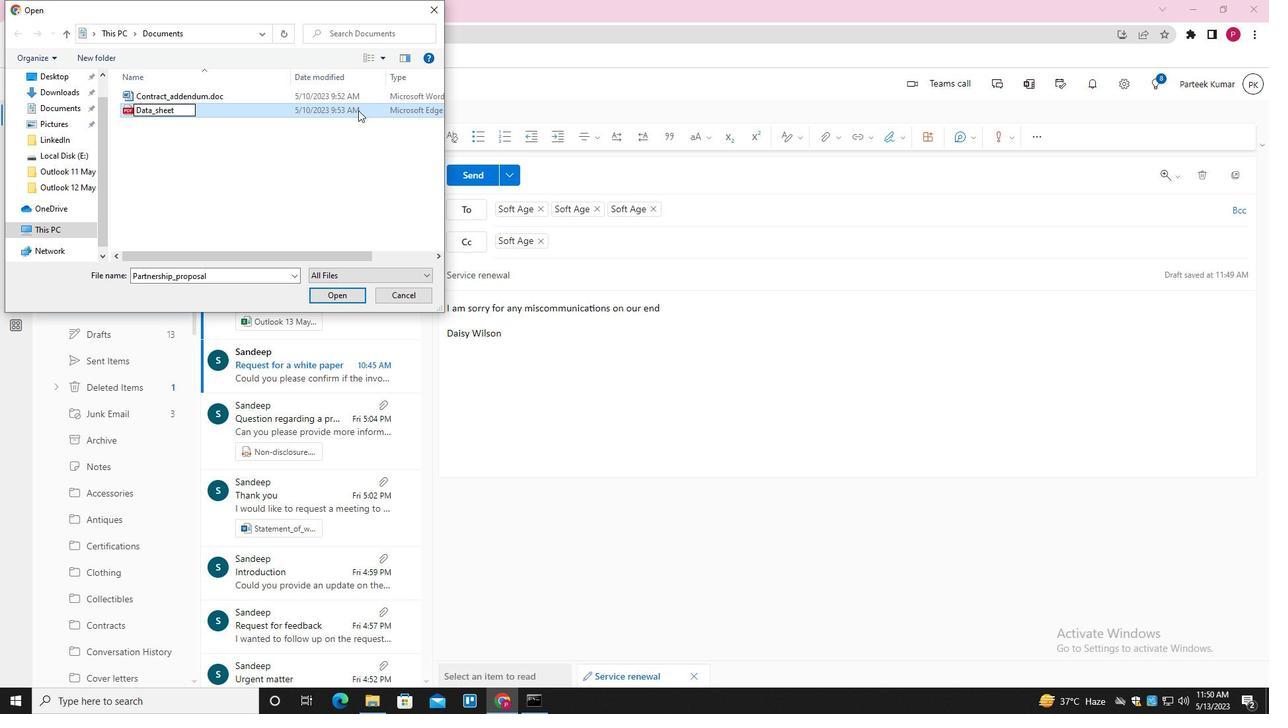 
Action: Mouse pressed left at (358, 110)
Screenshot: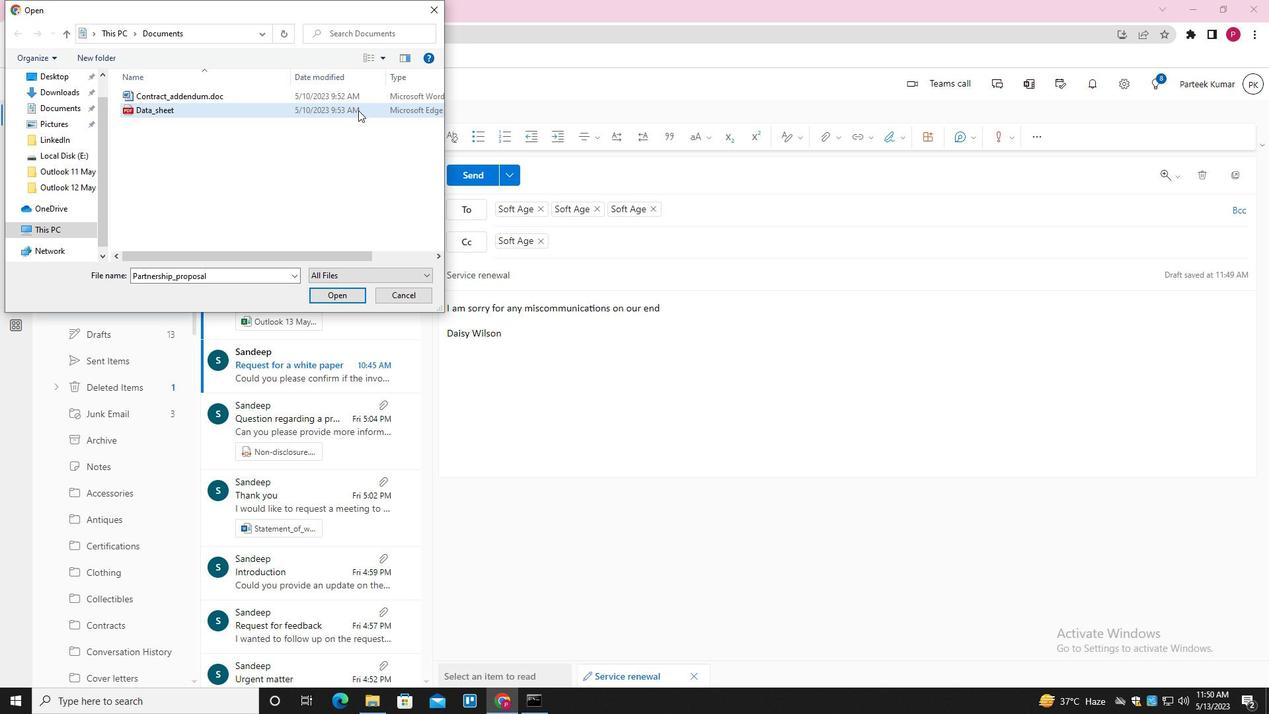 
Action: Mouse moved to (333, 298)
Screenshot: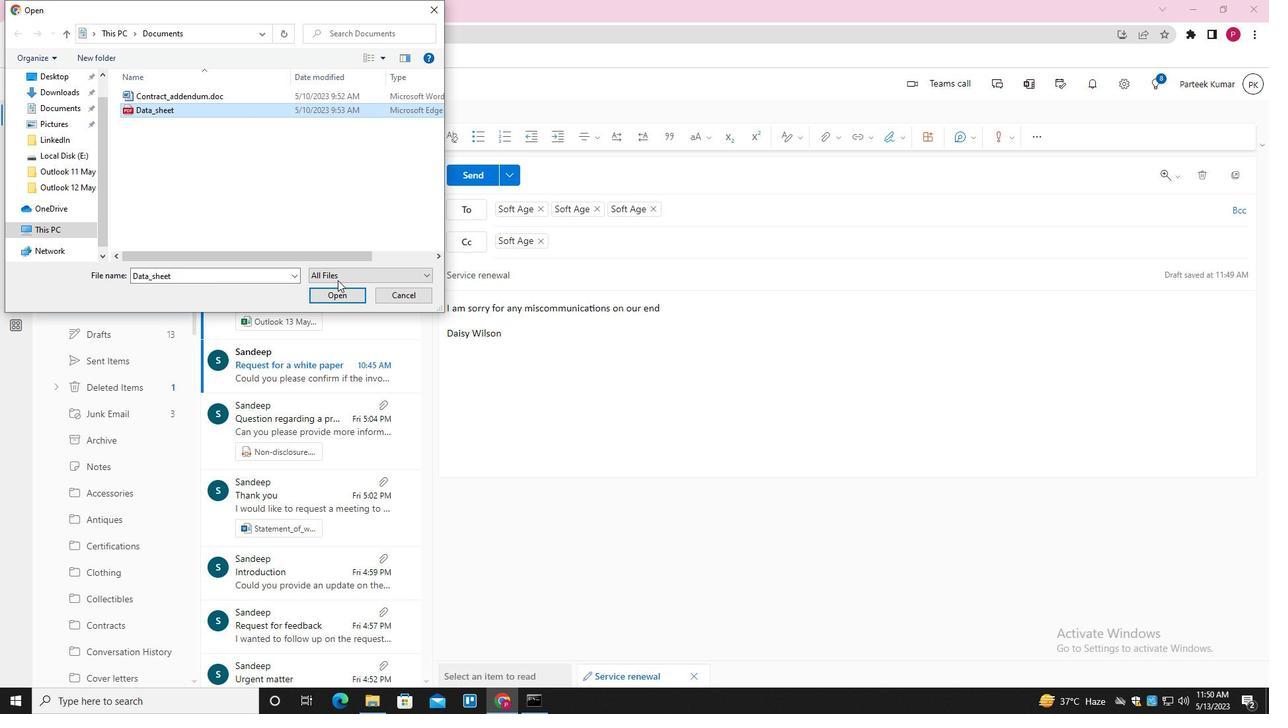 
Action: Mouse pressed left at (333, 298)
Screenshot: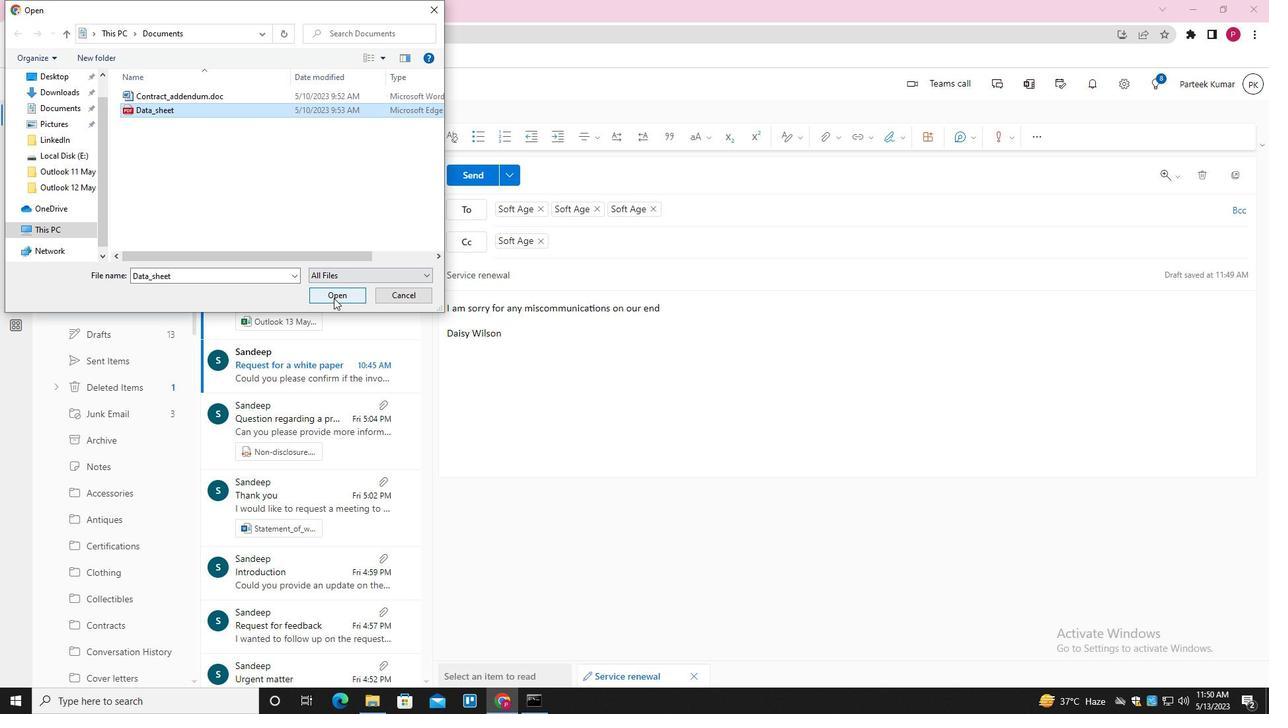 
Action: Mouse moved to (476, 181)
Screenshot: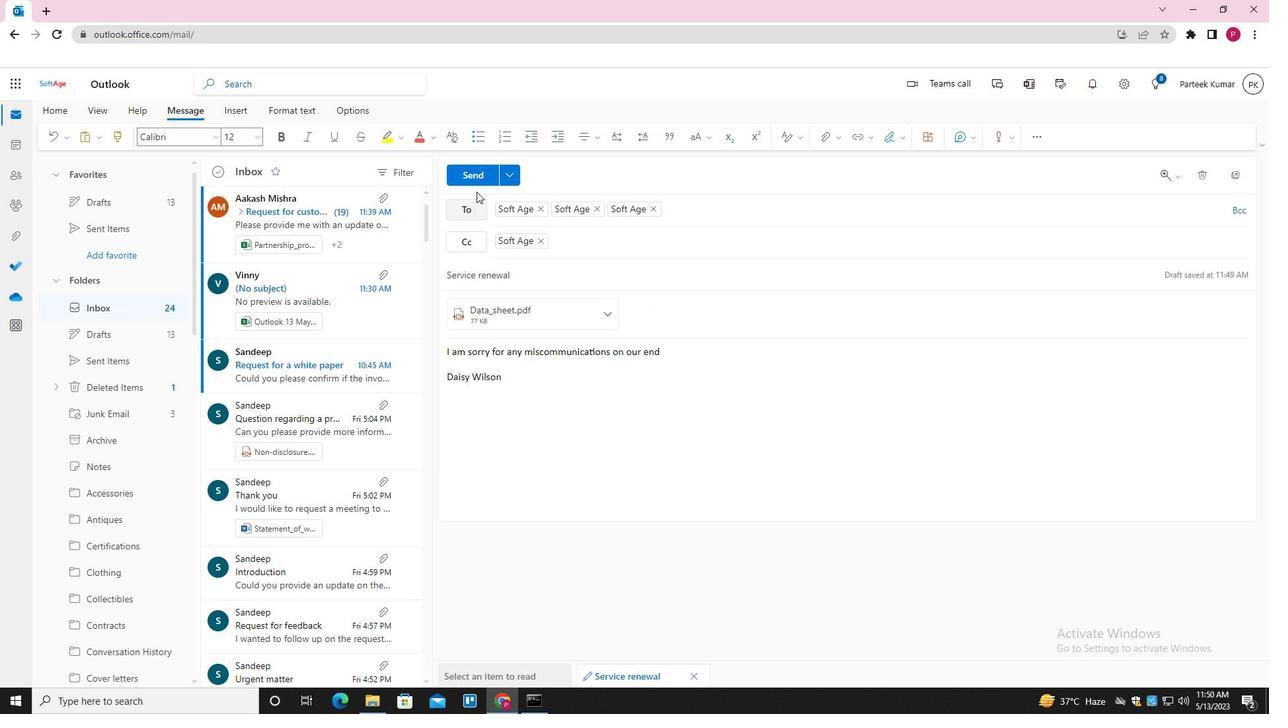 
Action: Mouse pressed left at (476, 181)
Screenshot: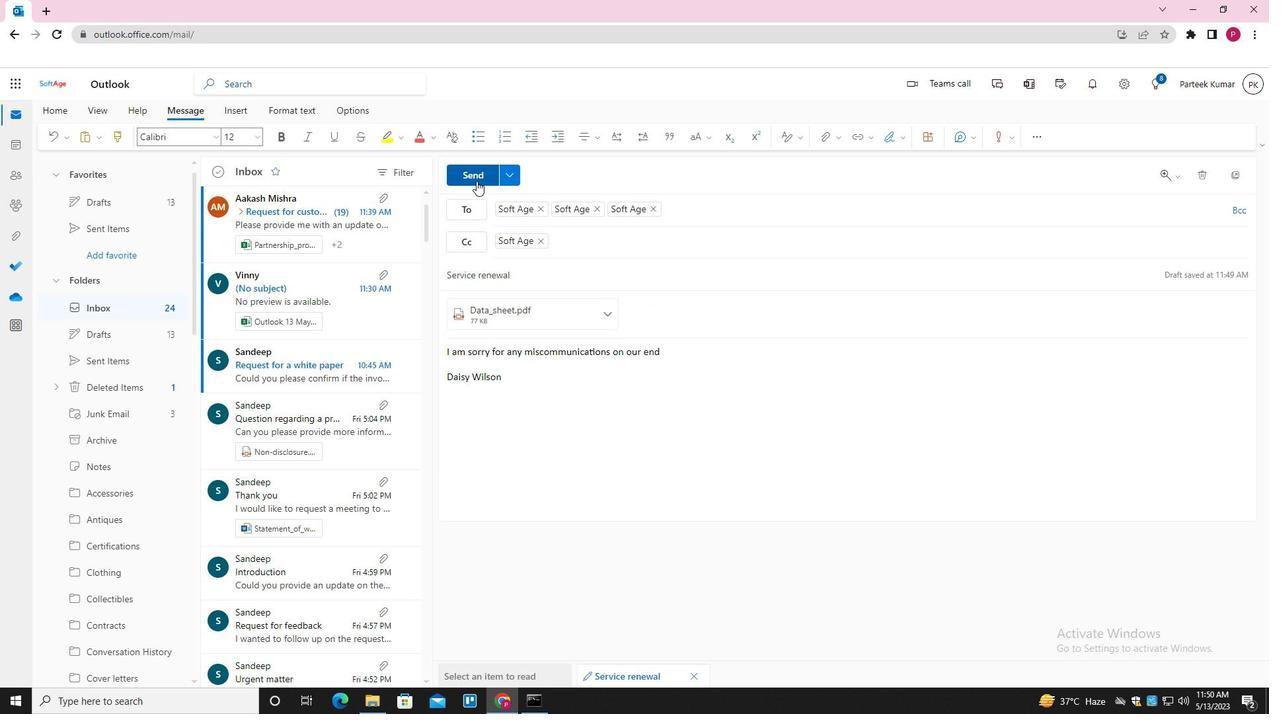 
Action: Mouse moved to (540, 321)
Screenshot: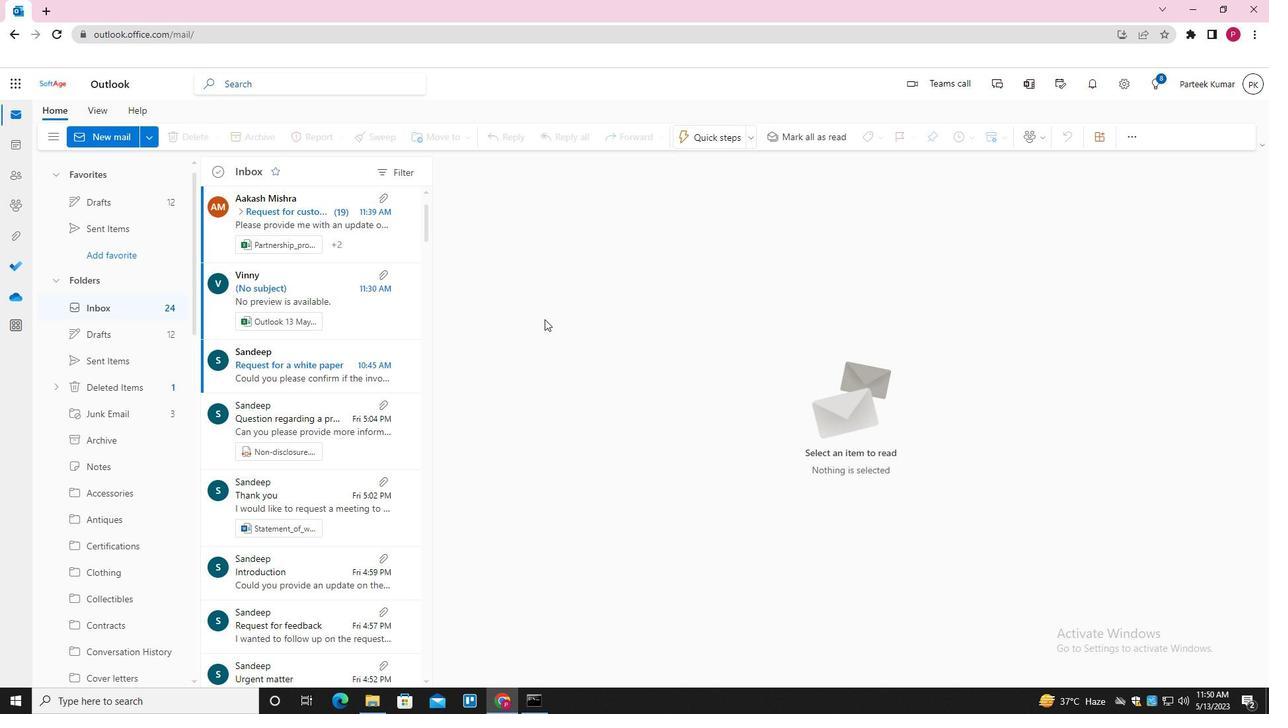 
